 Task: Search one way flight ticket for 5 adults, 1 child, 2 infants in seat and 1 infant on lap in business from South Bend: South Bend International Airport to Indianapolis: Indianapolis International Airport on 8-5-2023. Choice of flights is Frontier. Number of bags: 1 carry on bag. Price is upto 50000. Outbound departure time preference is 22:00.
Action: Mouse moved to (312, 298)
Screenshot: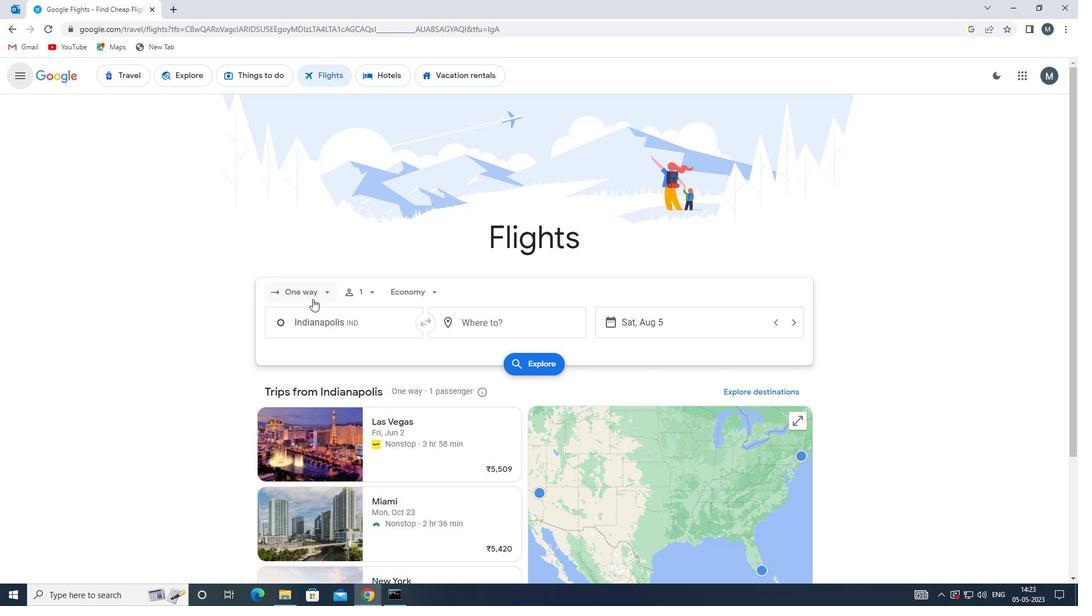 
Action: Mouse pressed left at (312, 298)
Screenshot: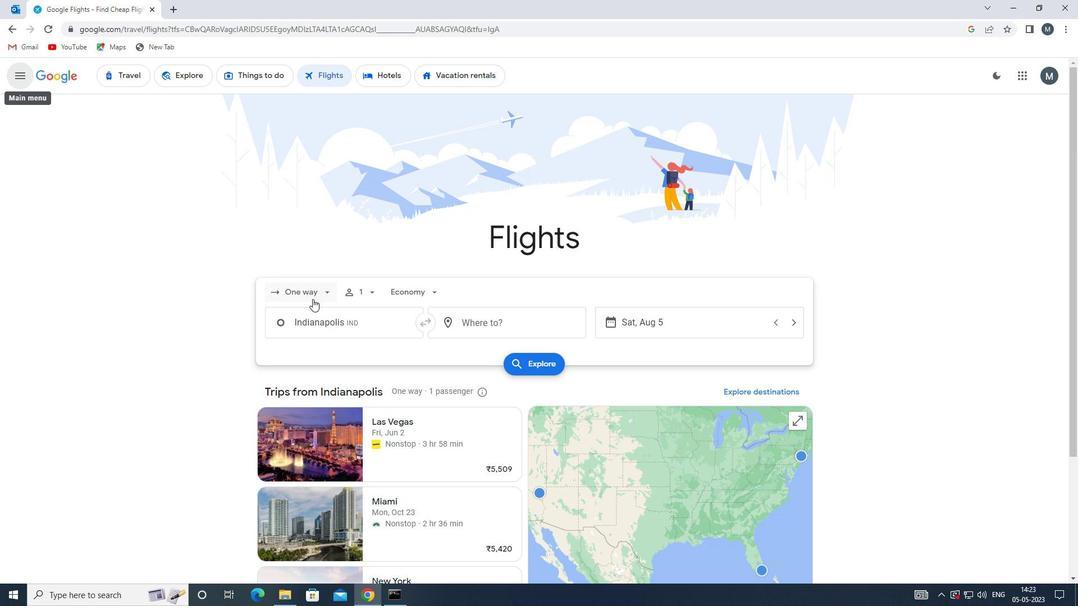 
Action: Mouse moved to (316, 340)
Screenshot: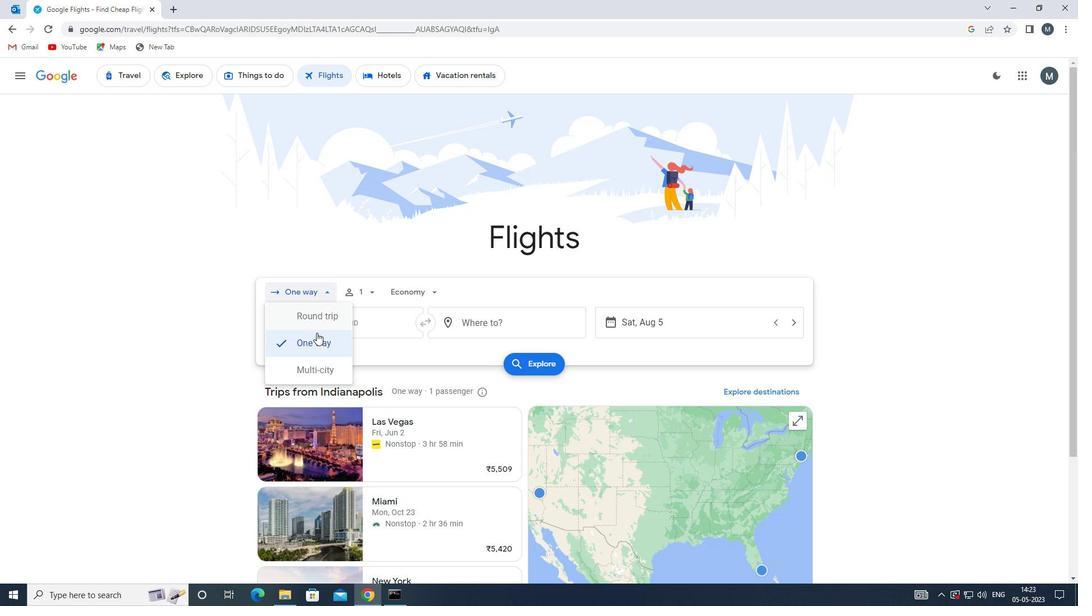 
Action: Mouse pressed left at (316, 340)
Screenshot: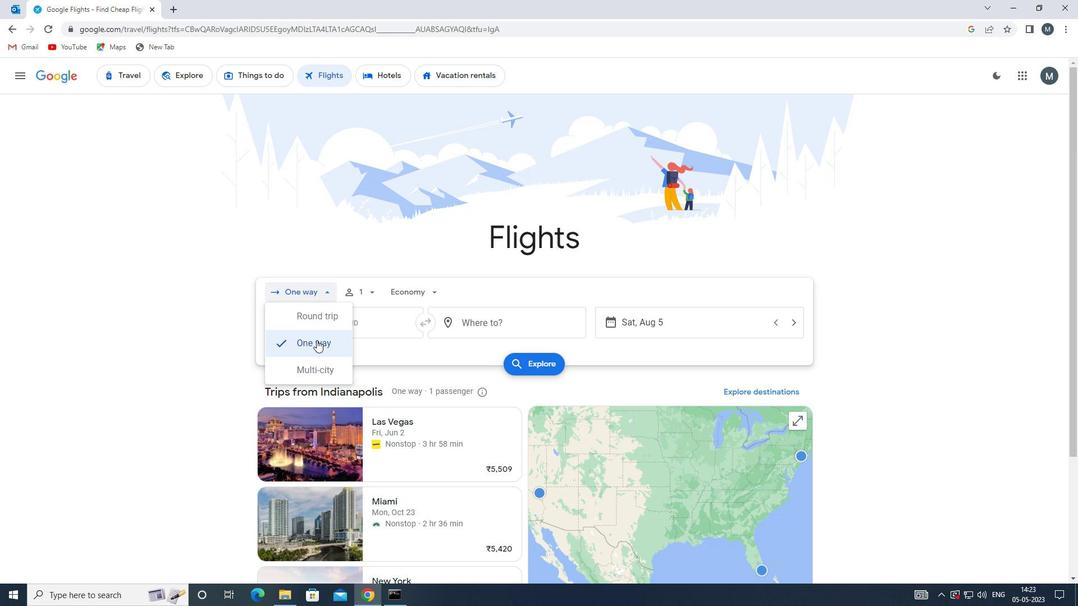 
Action: Mouse moved to (368, 297)
Screenshot: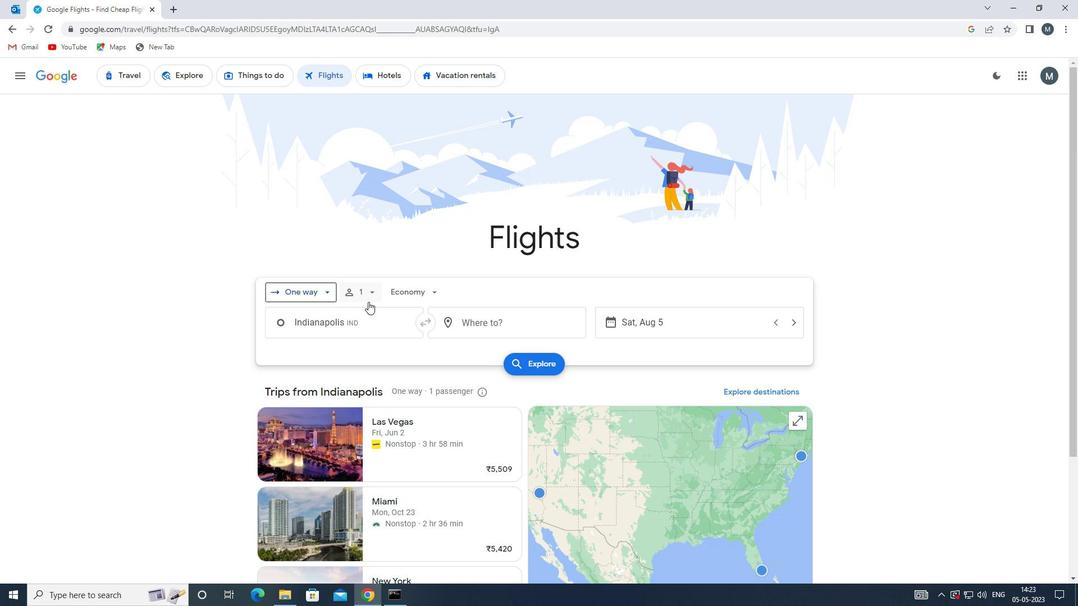 
Action: Mouse pressed left at (368, 297)
Screenshot: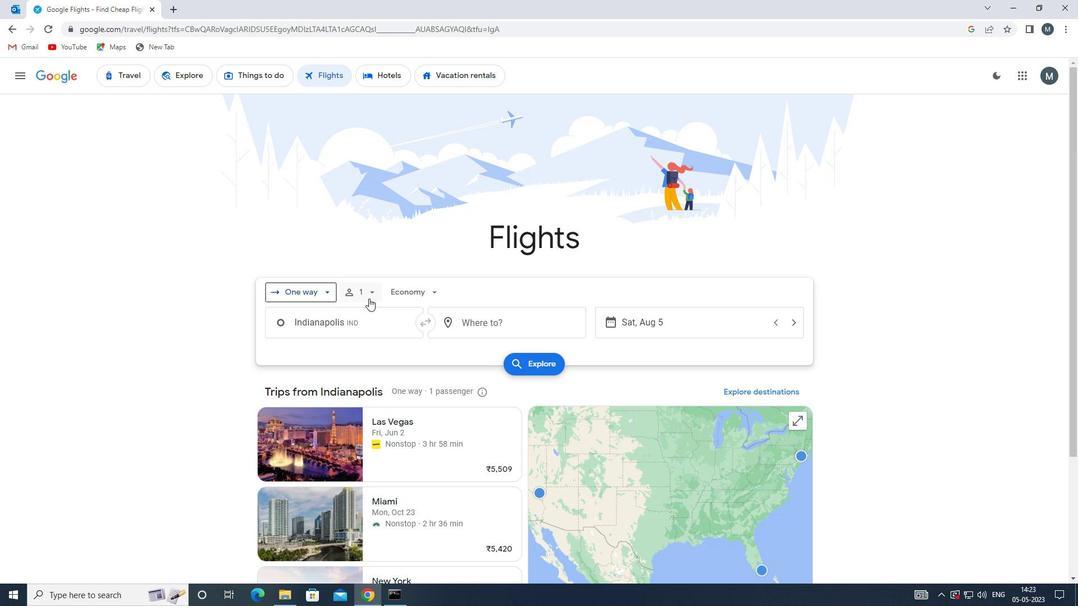 
Action: Mouse moved to (453, 320)
Screenshot: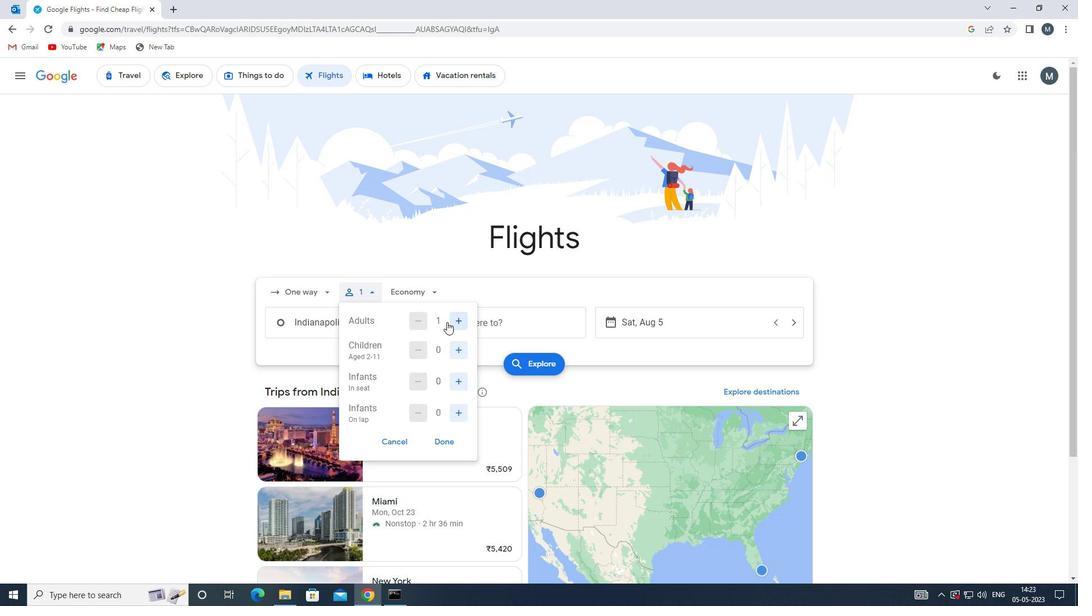 
Action: Mouse pressed left at (453, 320)
Screenshot: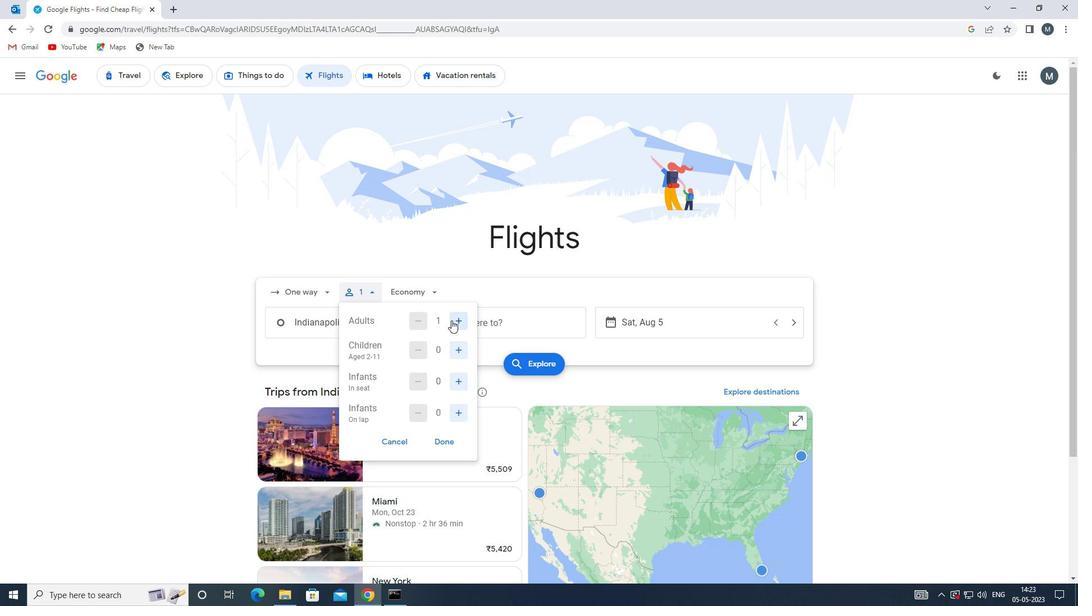 
Action: Mouse moved to (454, 320)
Screenshot: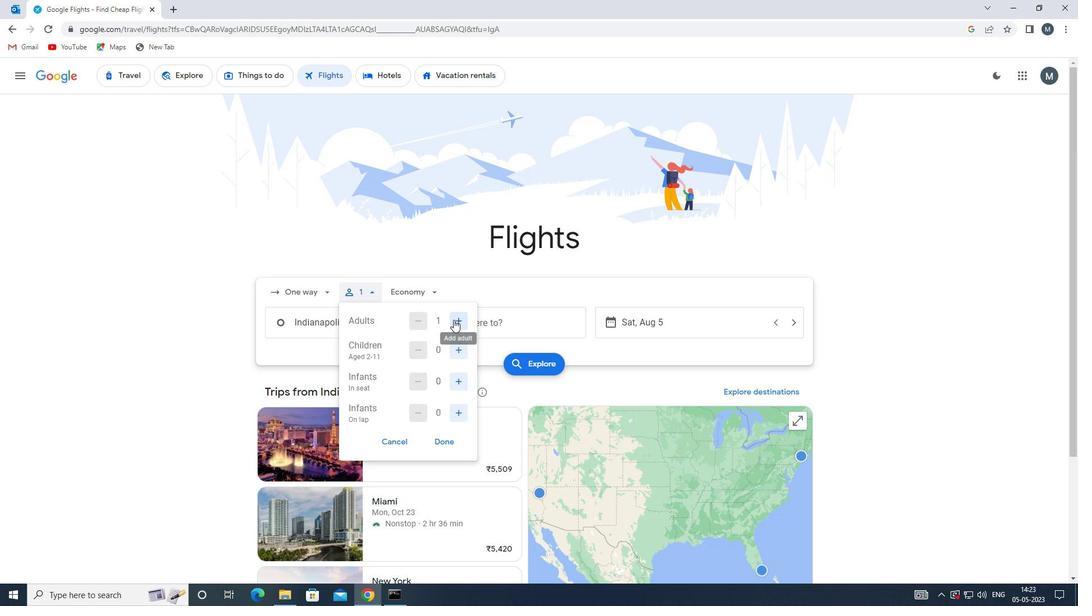 
Action: Mouse pressed left at (454, 320)
Screenshot: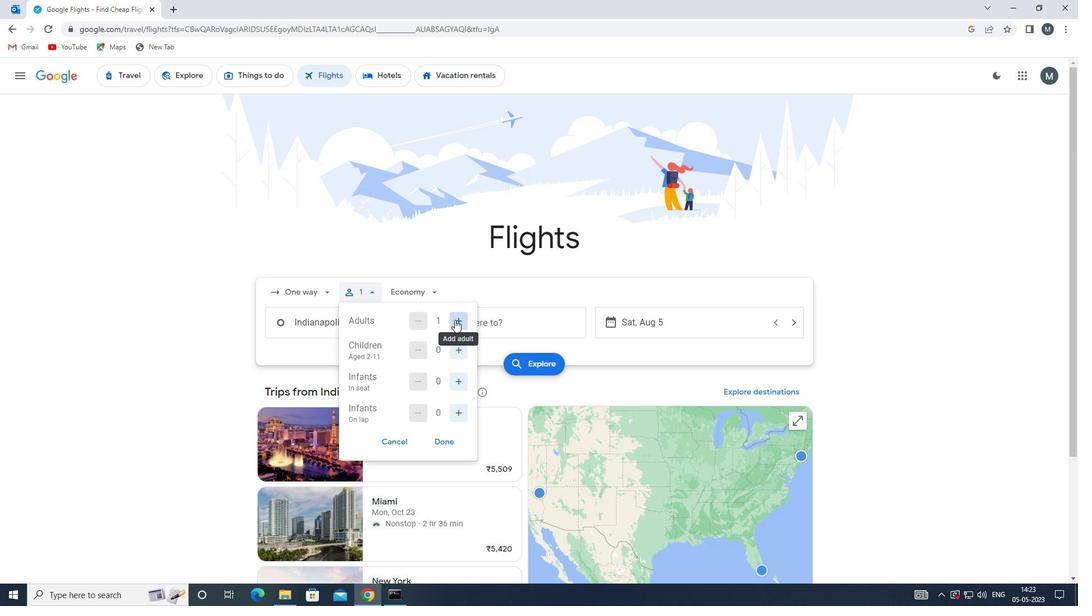 
Action: Mouse pressed left at (454, 320)
Screenshot: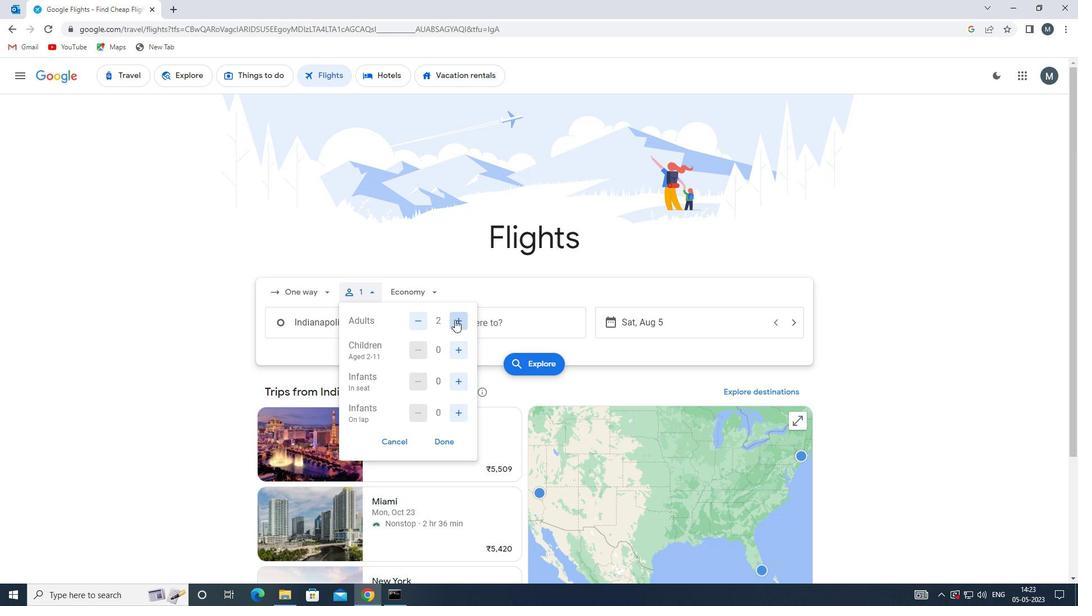 
Action: Mouse pressed left at (454, 320)
Screenshot: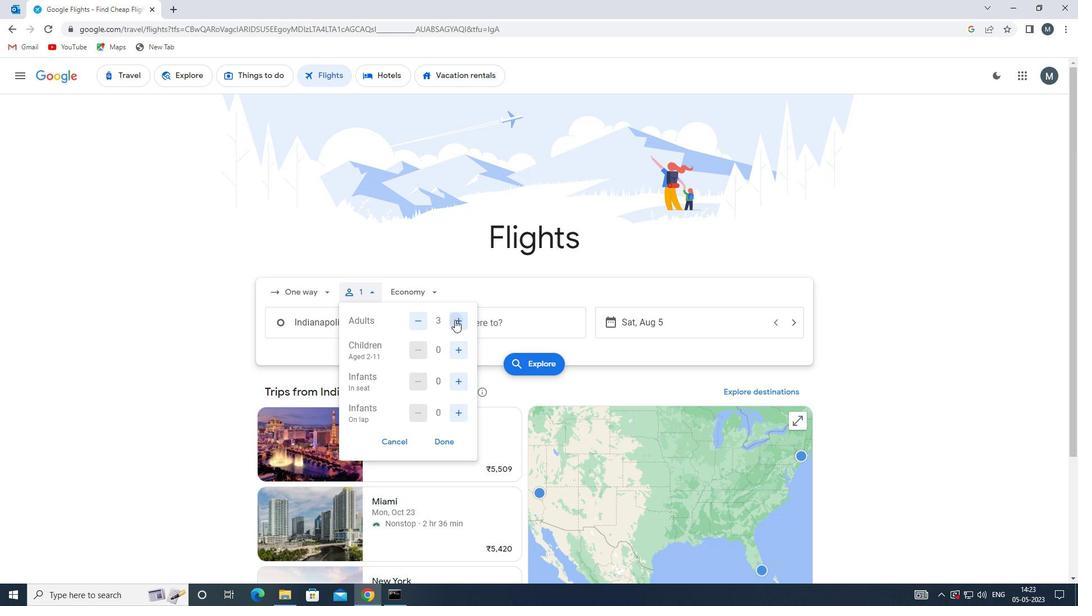 
Action: Mouse moved to (462, 349)
Screenshot: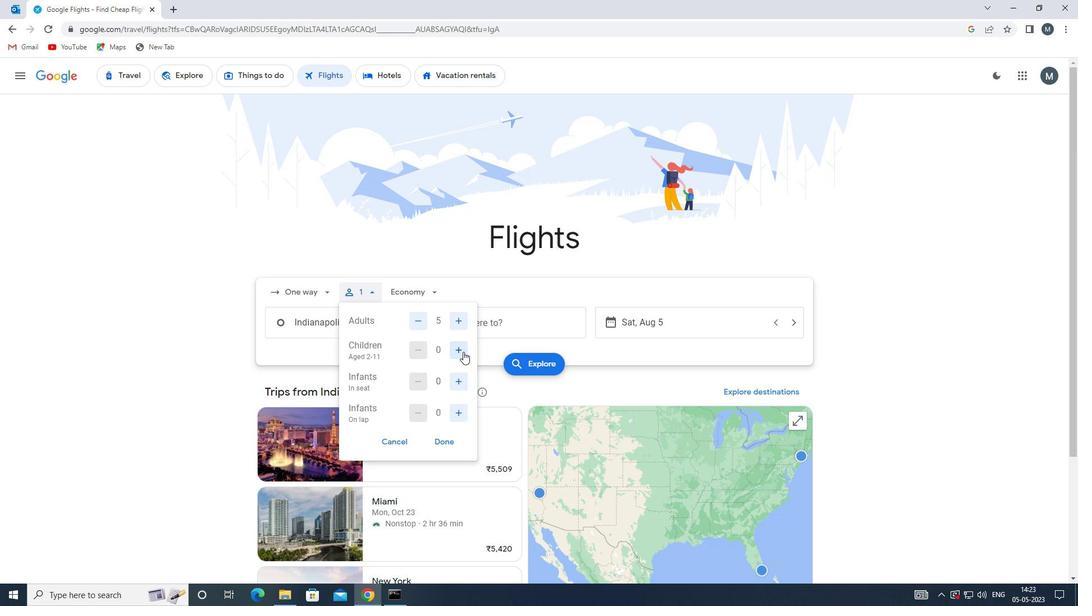 
Action: Mouse pressed left at (462, 349)
Screenshot: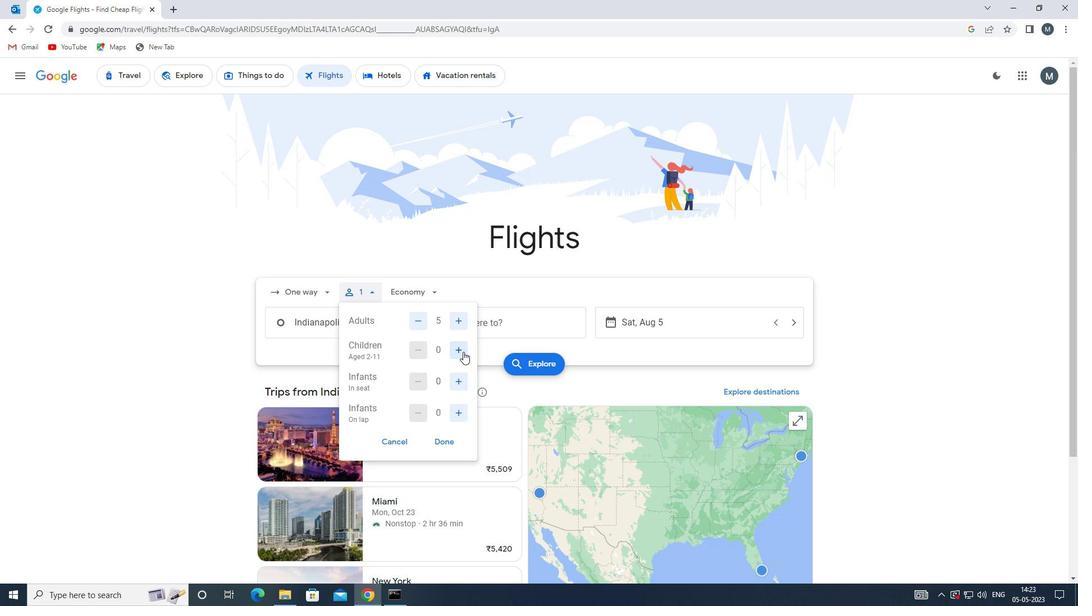 
Action: Mouse moved to (463, 379)
Screenshot: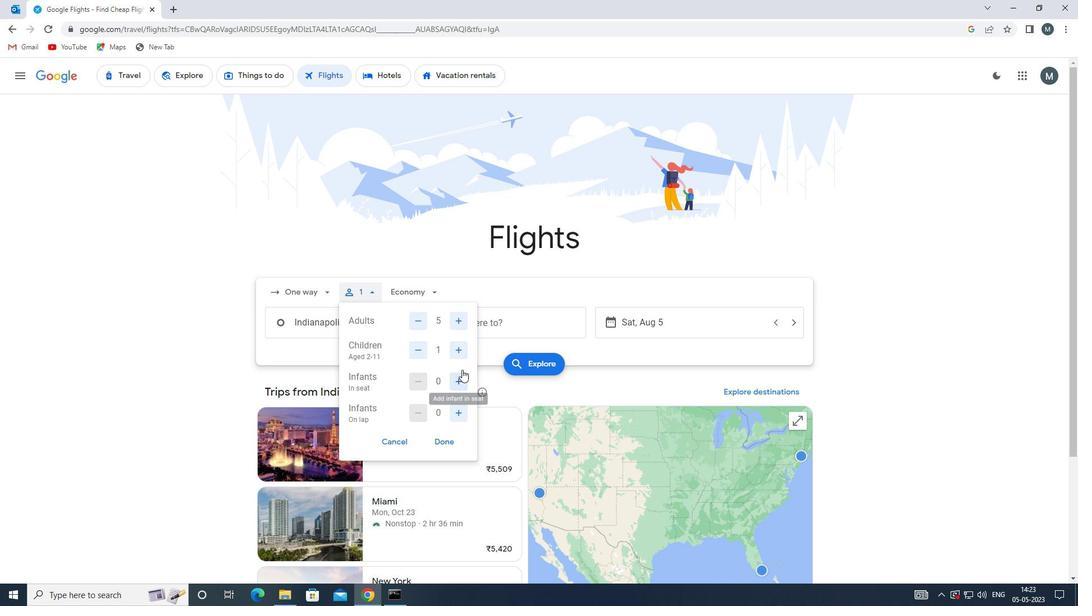 
Action: Mouse pressed left at (463, 379)
Screenshot: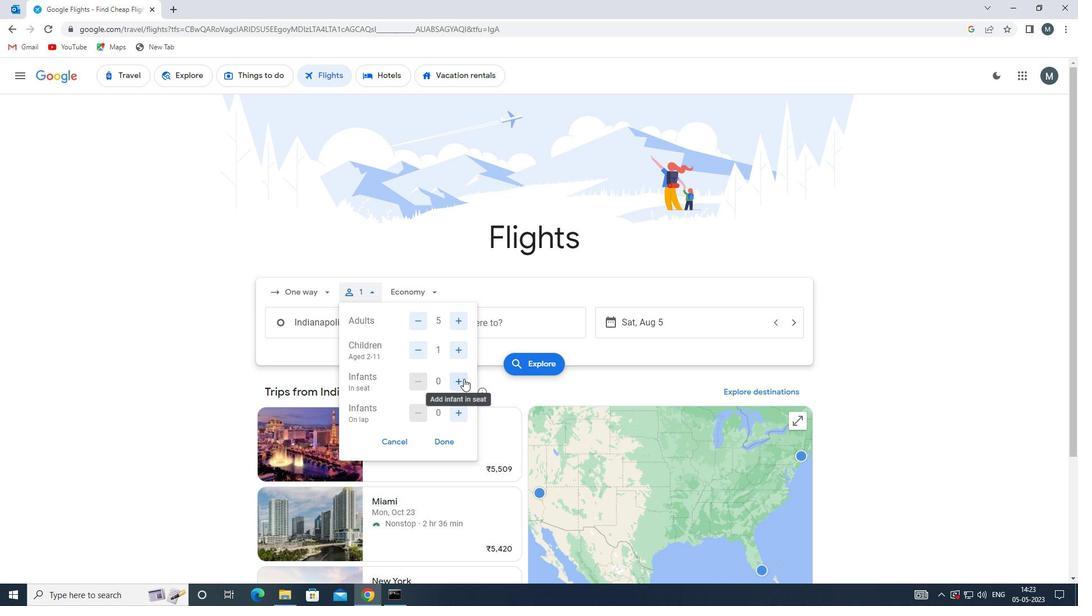 
Action: Mouse moved to (463, 380)
Screenshot: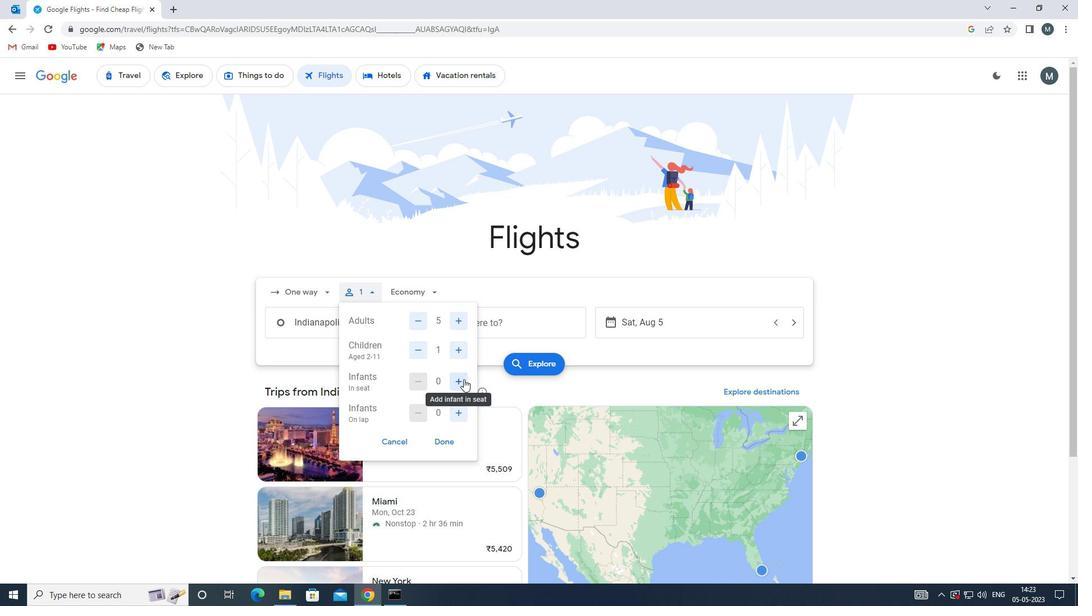 
Action: Mouse pressed left at (463, 380)
Screenshot: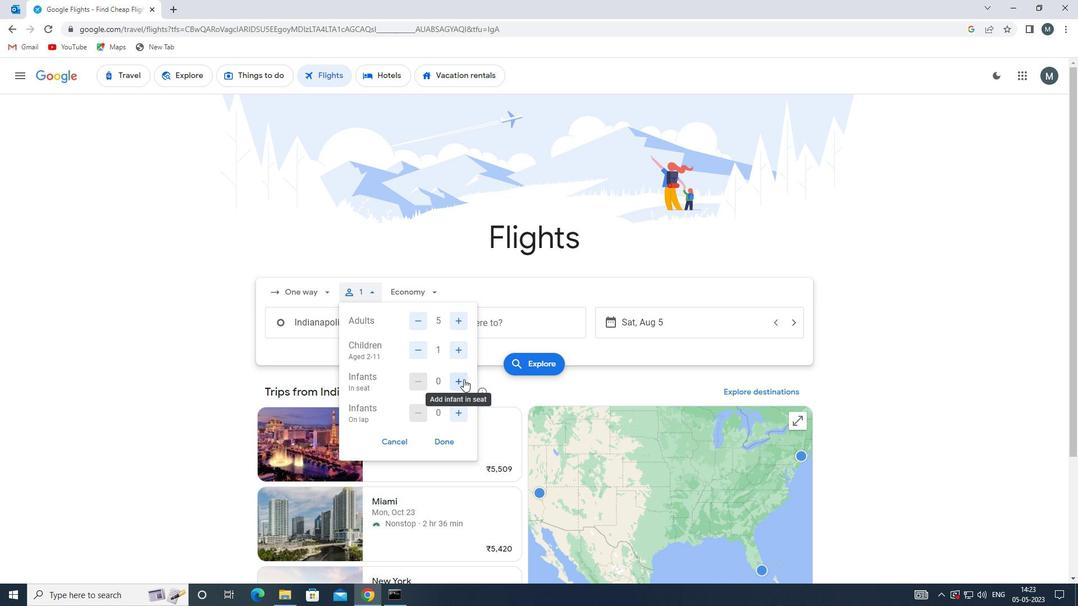
Action: Mouse moved to (459, 414)
Screenshot: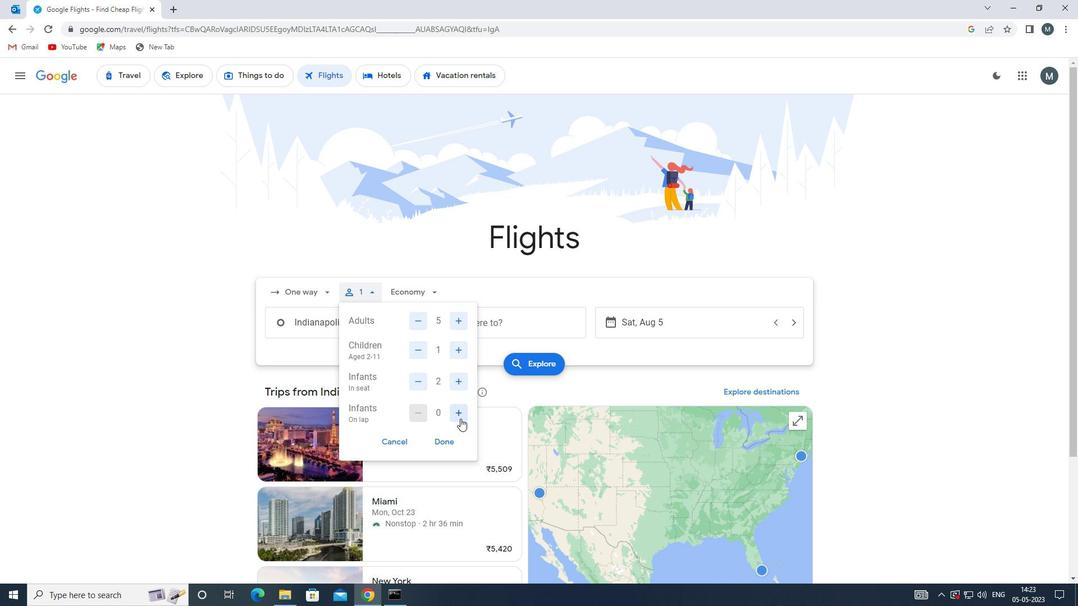 
Action: Mouse pressed left at (459, 414)
Screenshot: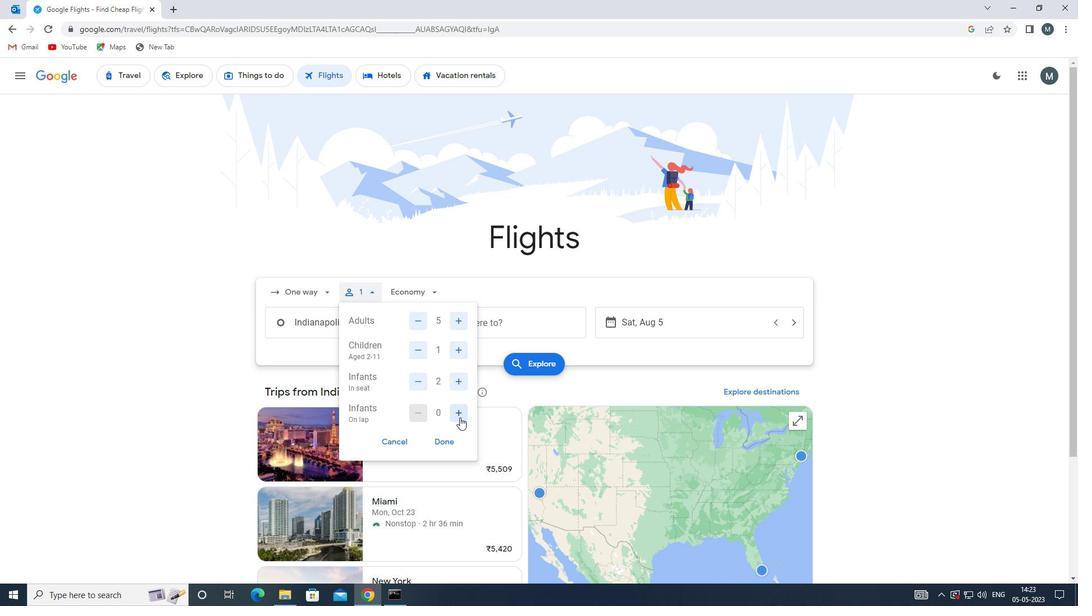 
Action: Mouse moved to (452, 443)
Screenshot: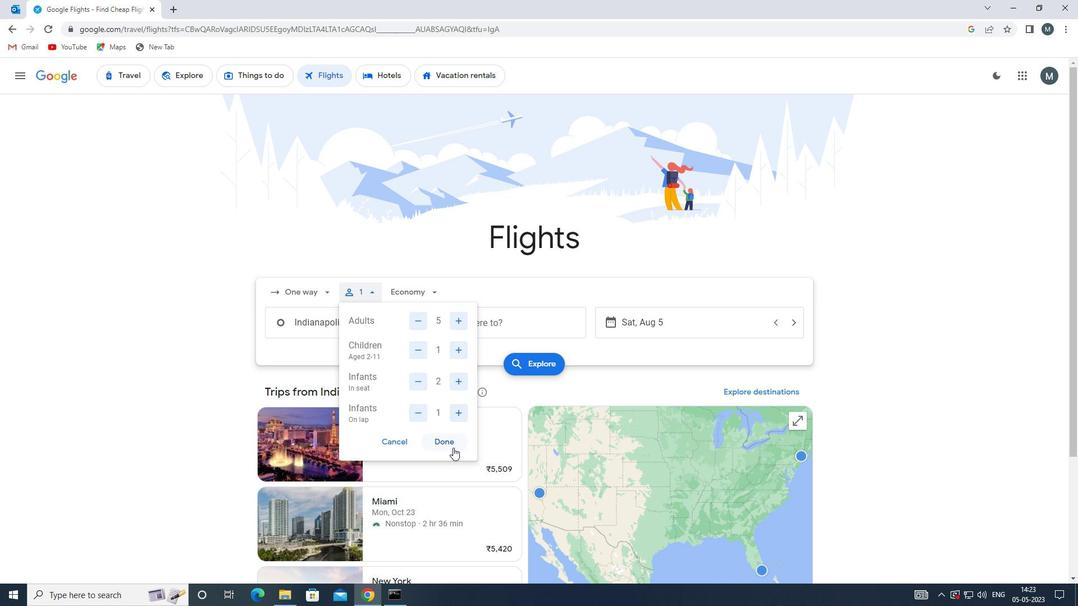 
Action: Mouse pressed left at (452, 443)
Screenshot: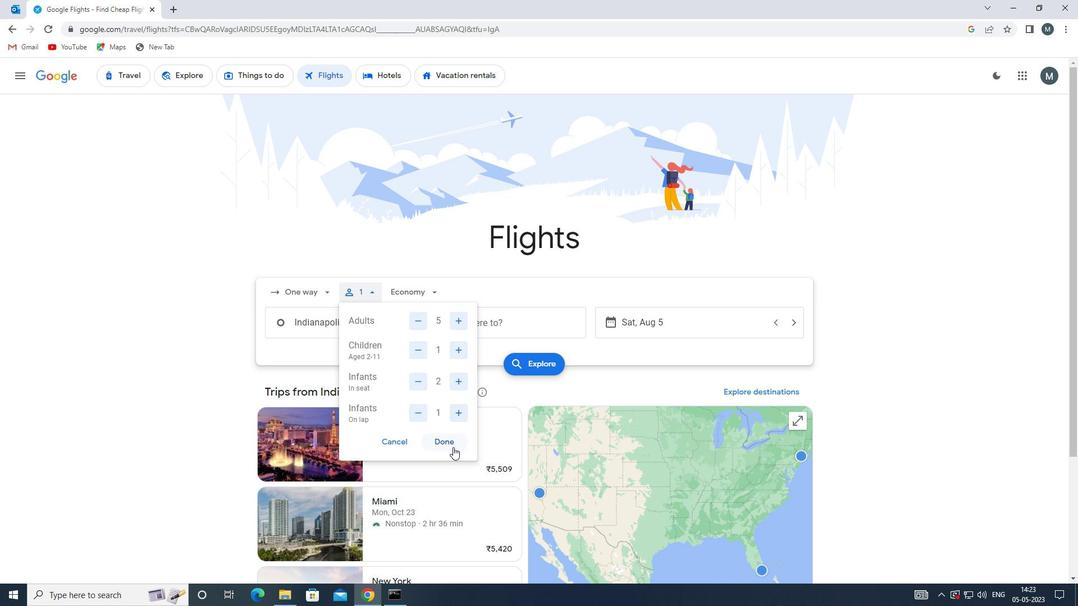 
Action: Mouse moved to (426, 295)
Screenshot: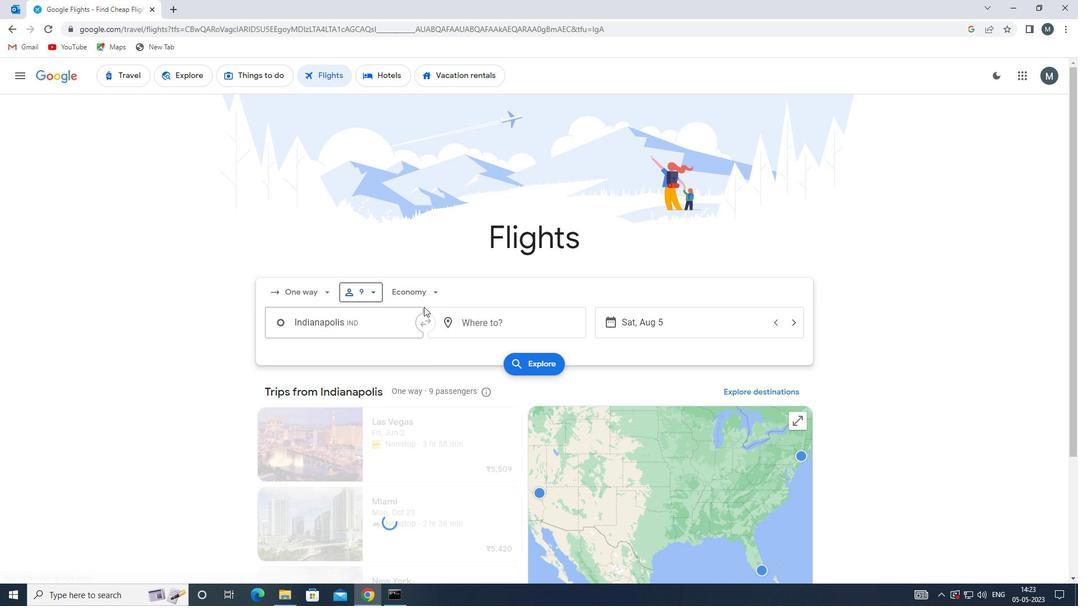 
Action: Mouse pressed left at (426, 295)
Screenshot: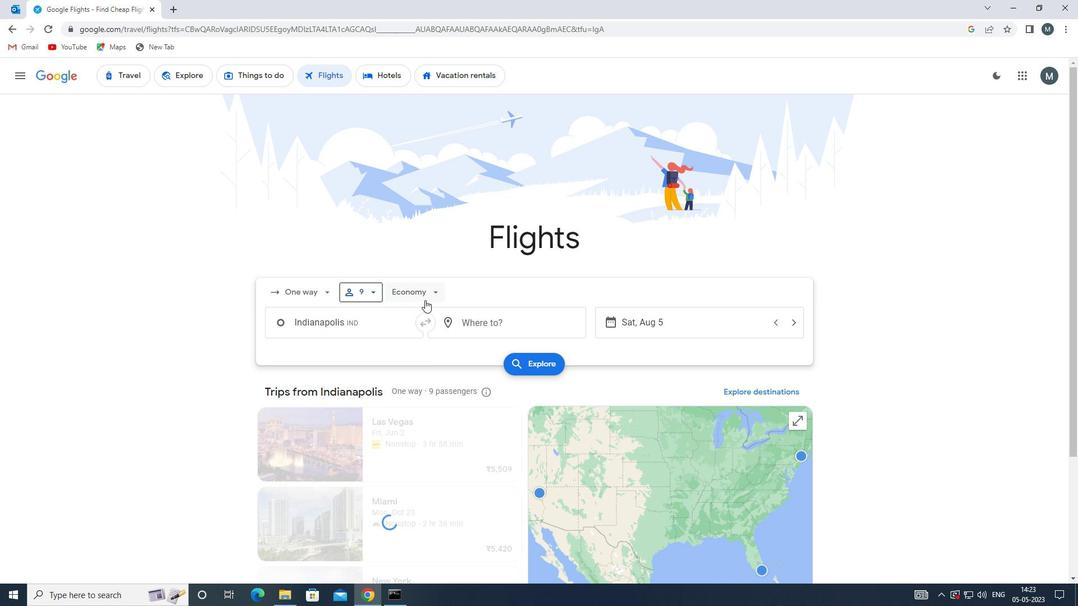 
Action: Mouse moved to (440, 367)
Screenshot: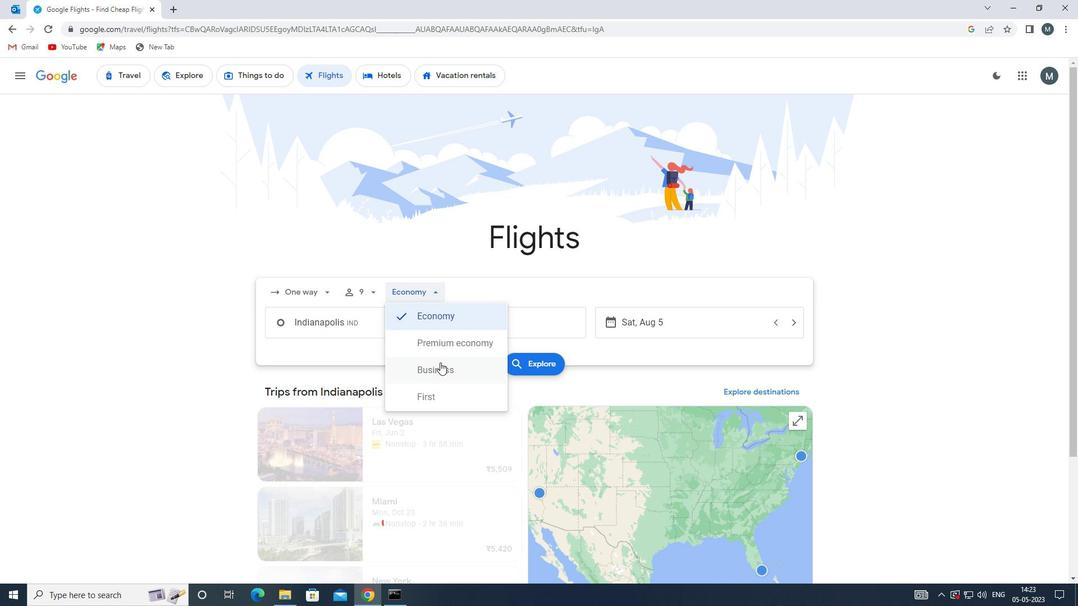 
Action: Mouse pressed left at (440, 367)
Screenshot: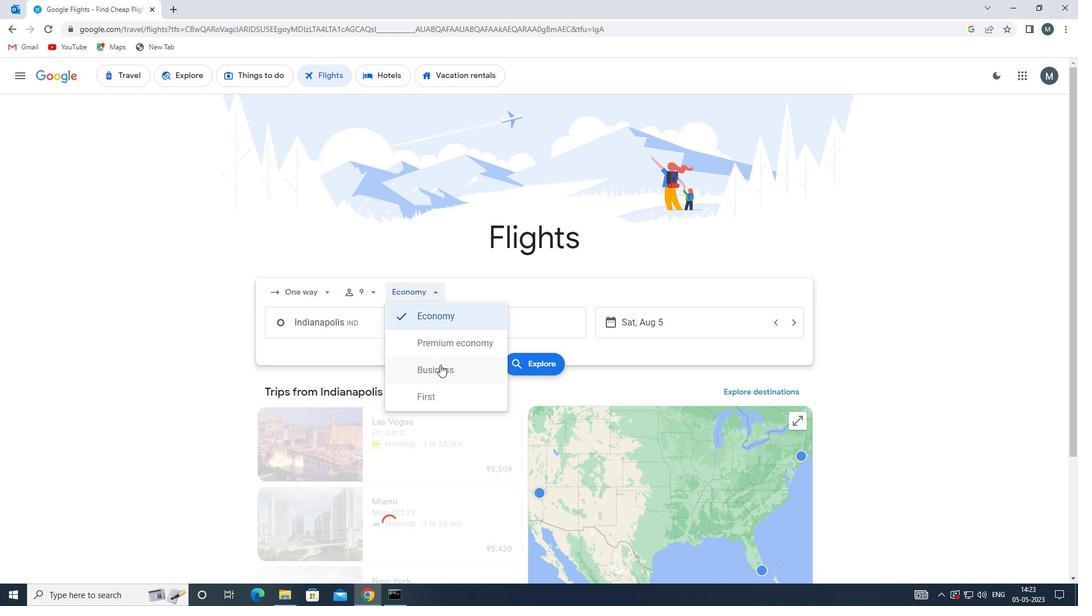 
Action: Mouse moved to (360, 330)
Screenshot: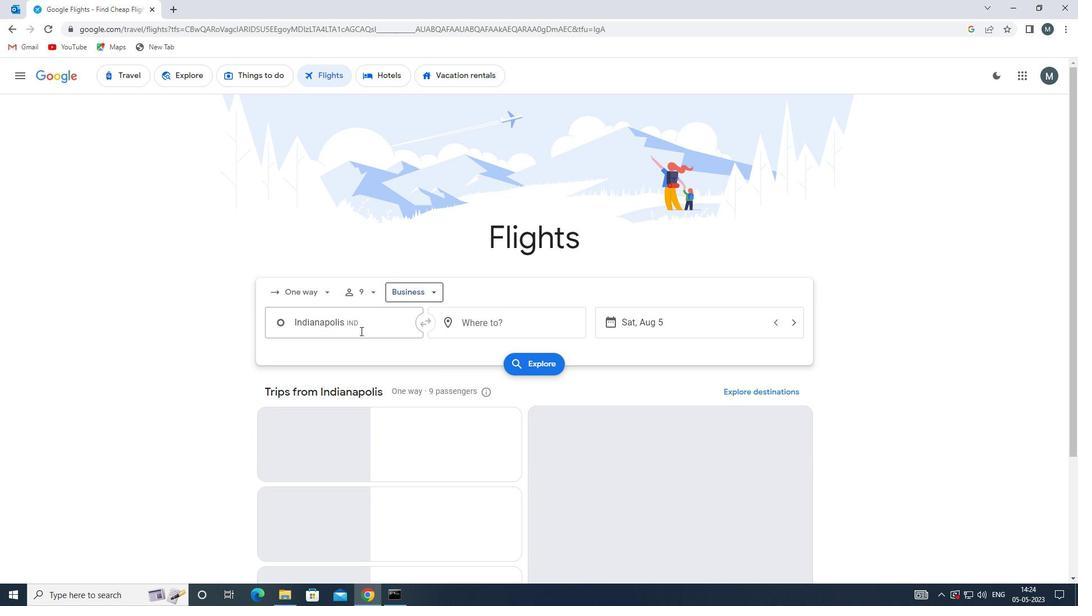 
Action: Mouse pressed left at (360, 330)
Screenshot: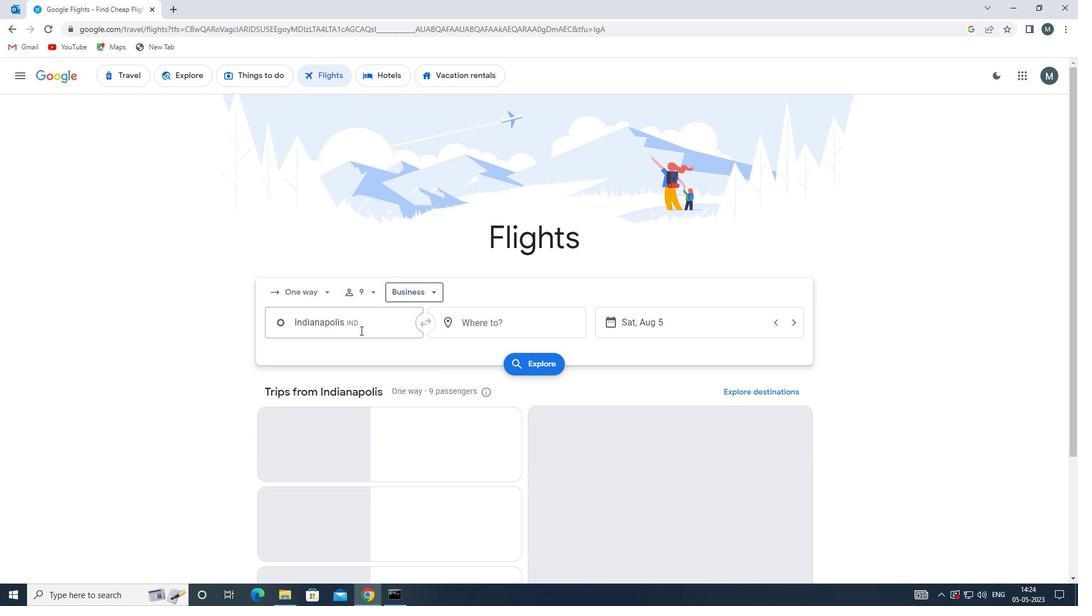 
Action: Key pressed south<Key.space>bend
Screenshot: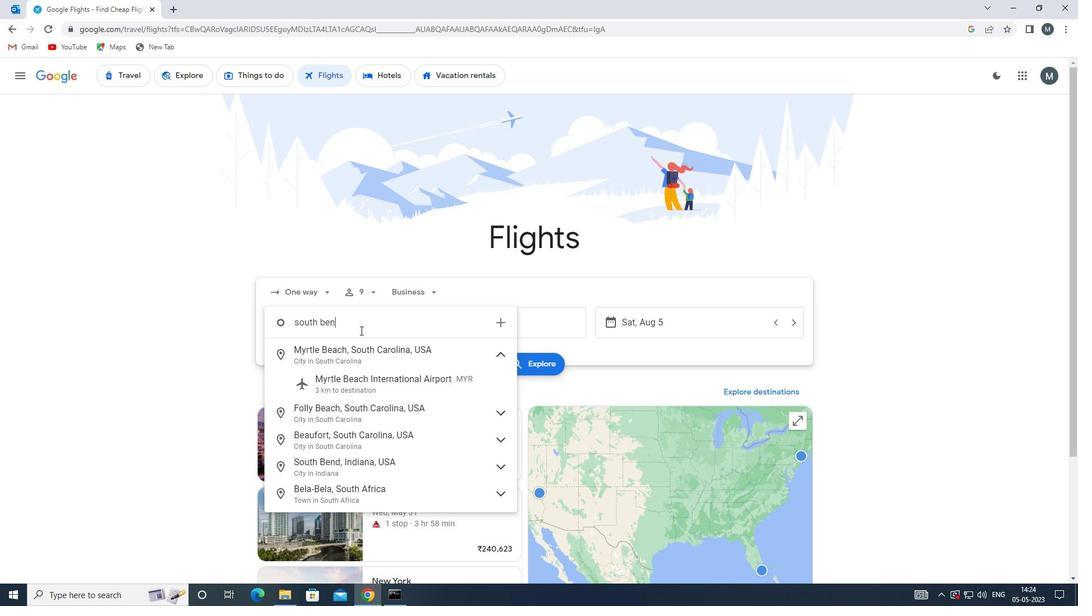 
Action: Mouse moved to (384, 382)
Screenshot: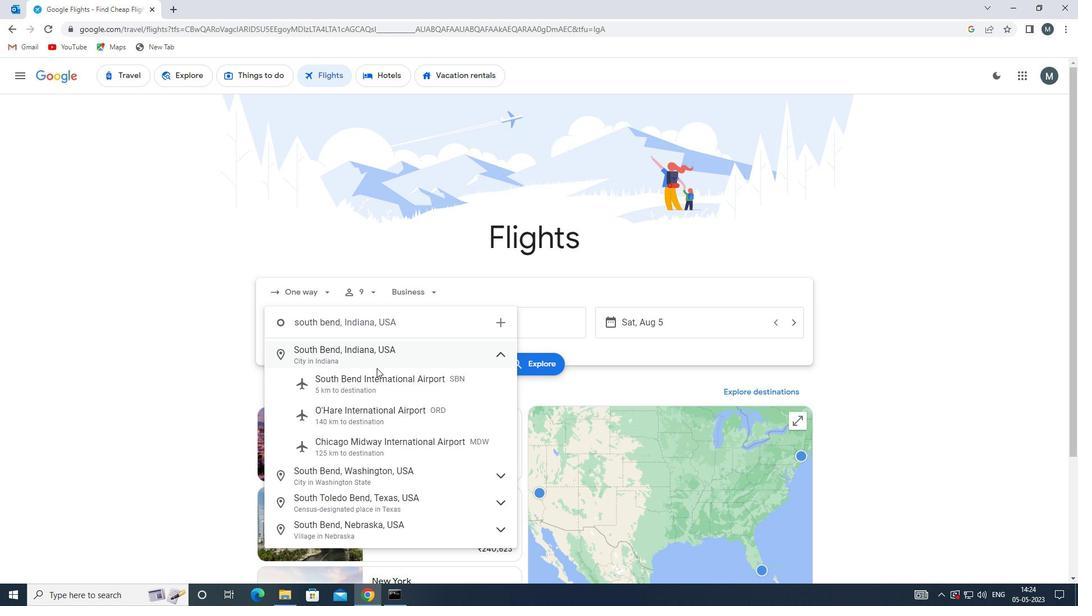 
Action: Mouse pressed left at (384, 382)
Screenshot: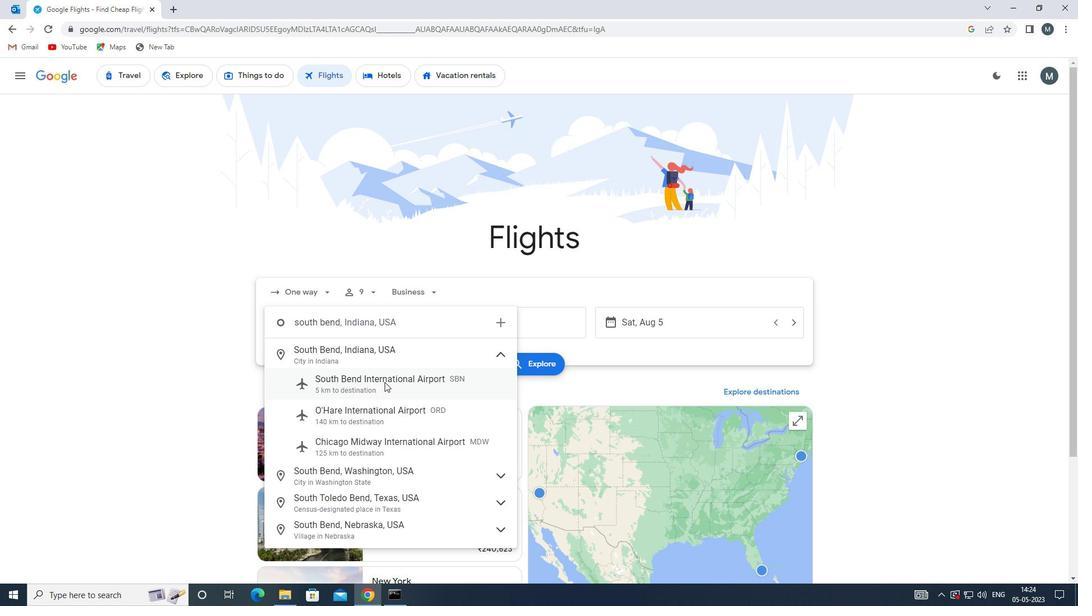 
Action: Mouse moved to (489, 329)
Screenshot: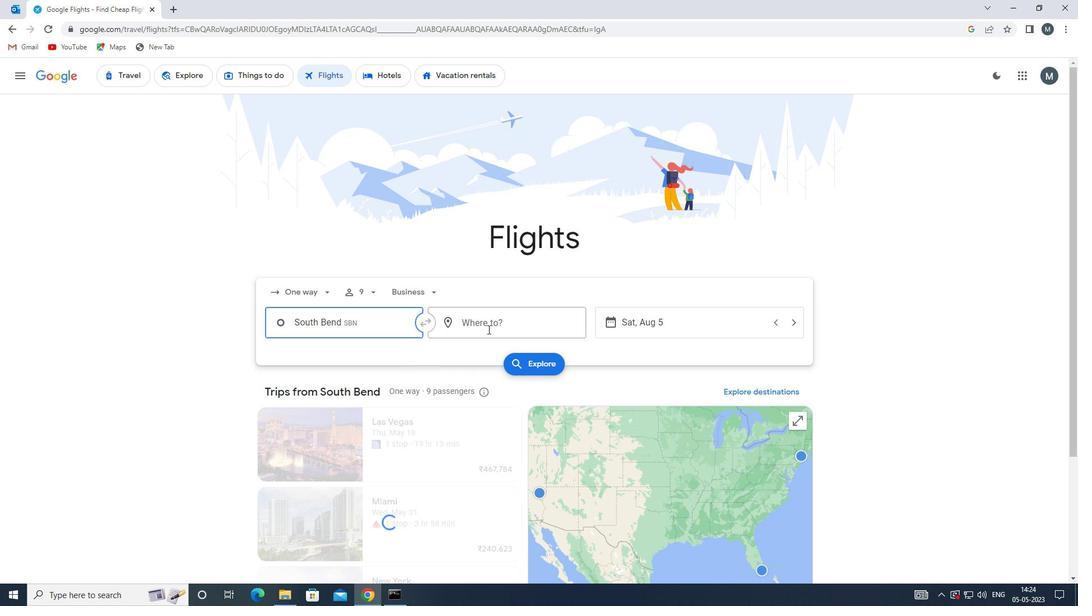 
Action: Mouse pressed left at (489, 329)
Screenshot: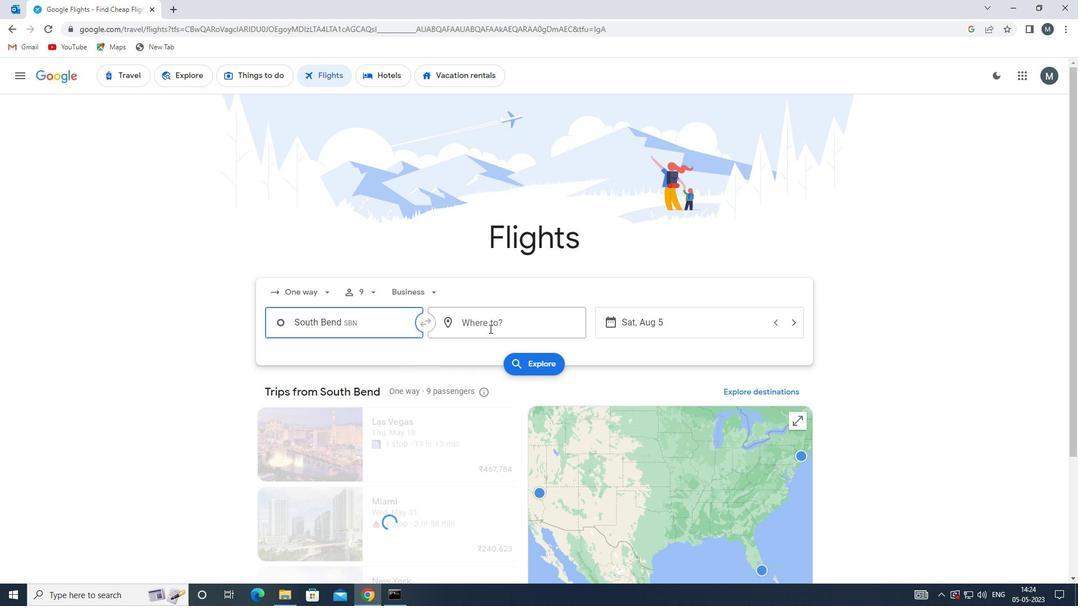 
Action: Key pressed ind
Screenshot: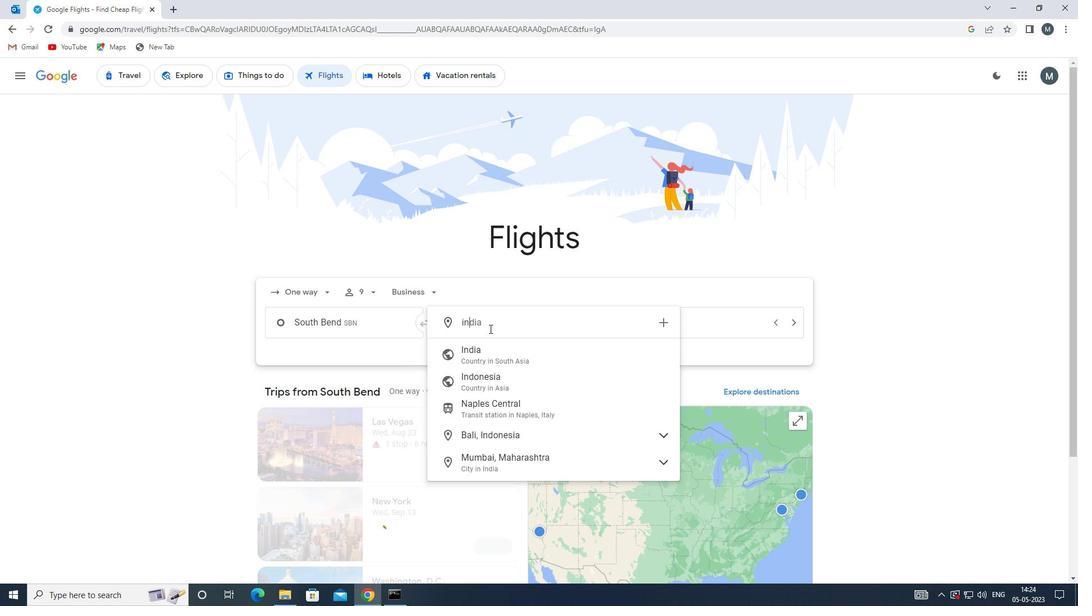 
Action: Mouse moved to (509, 353)
Screenshot: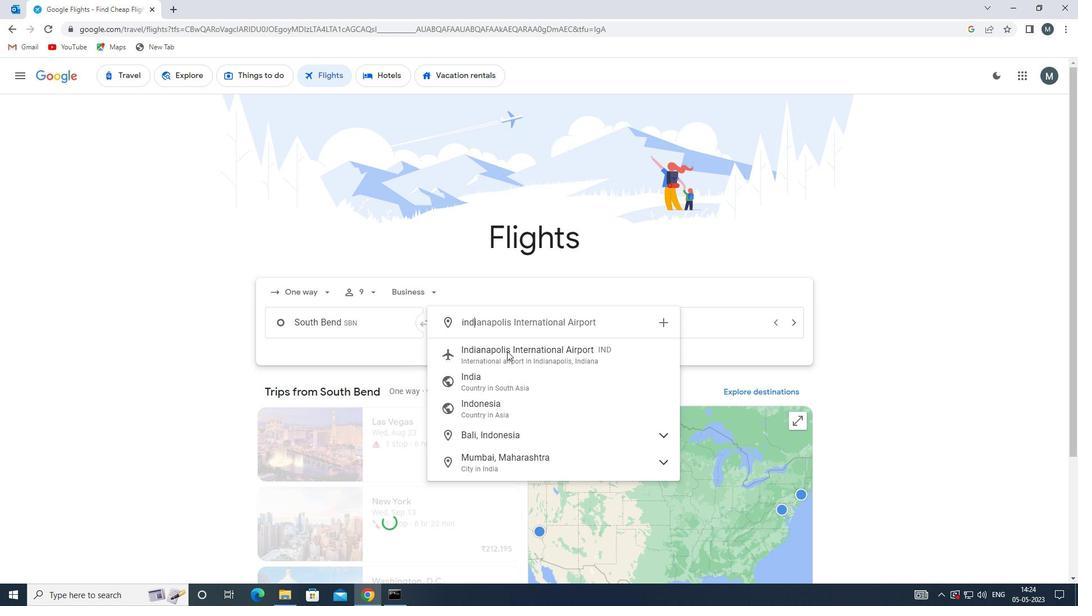 
Action: Mouse pressed left at (509, 353)
Screenshot: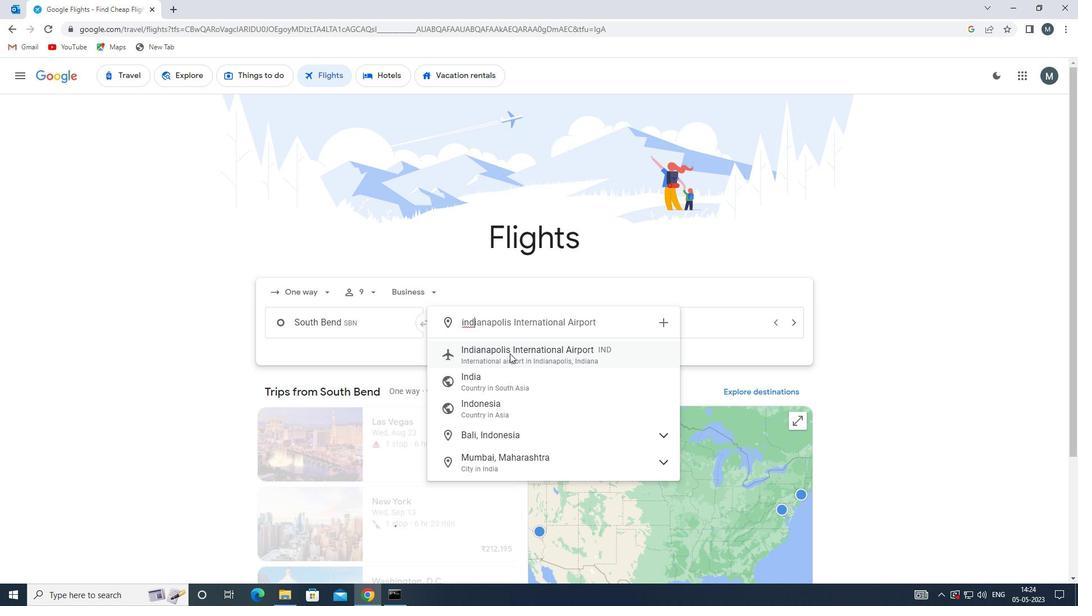 
Action: Mouse moved to (653, 313)
Screenshot: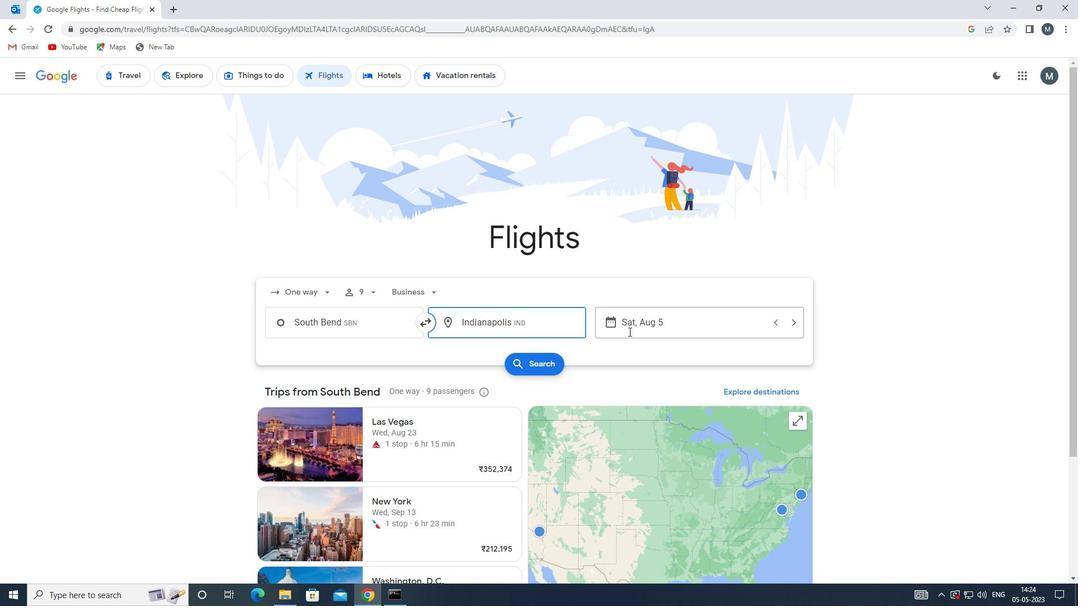 
Action: Mouse pressed left at (653, 313)
Screenshot: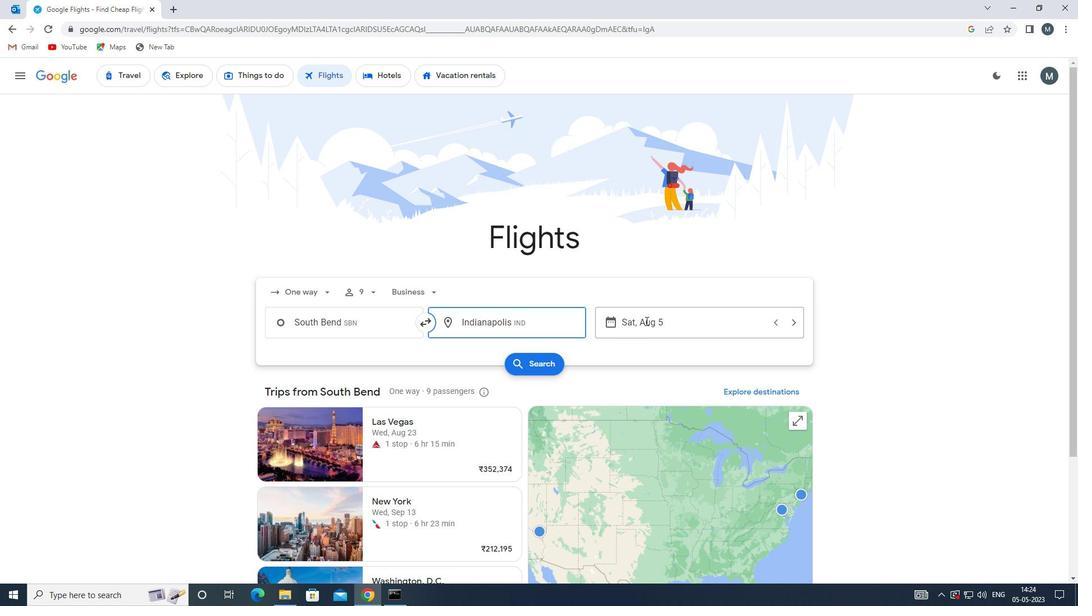 
Action: Mouse moved to (570, 376)
Screenshot: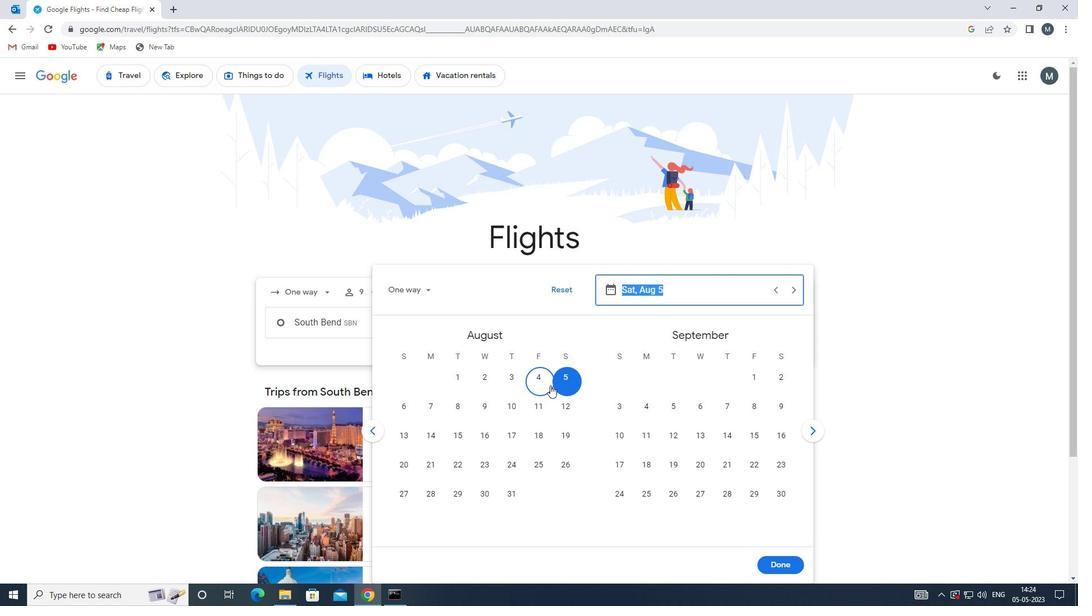 
Action: Mouse pressed left at (570, 376)
Screenshot: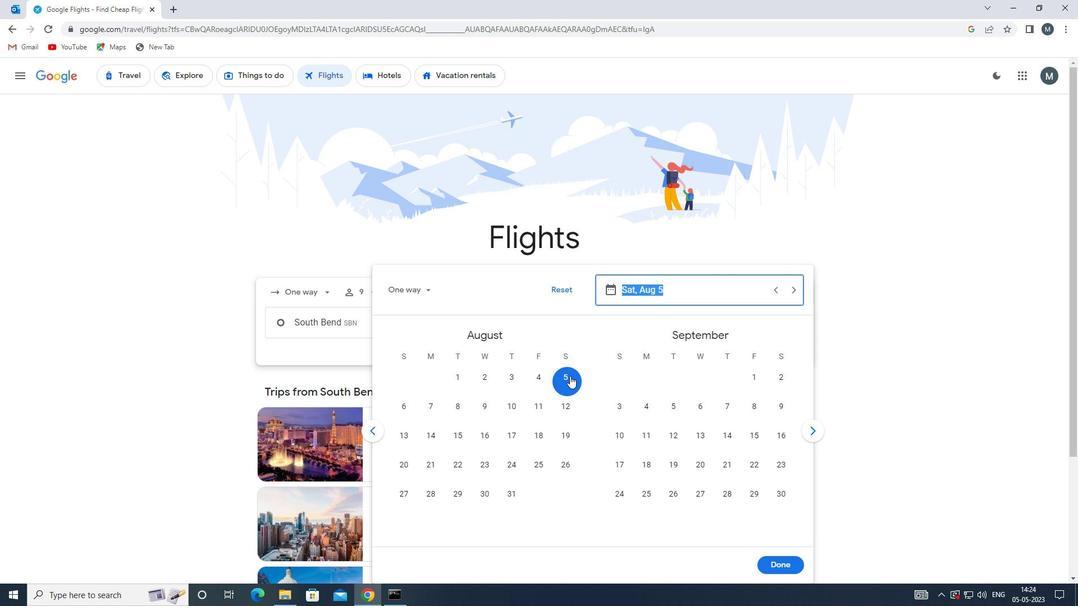 
Action: Mouse moved to (779, 566)
Screenshot: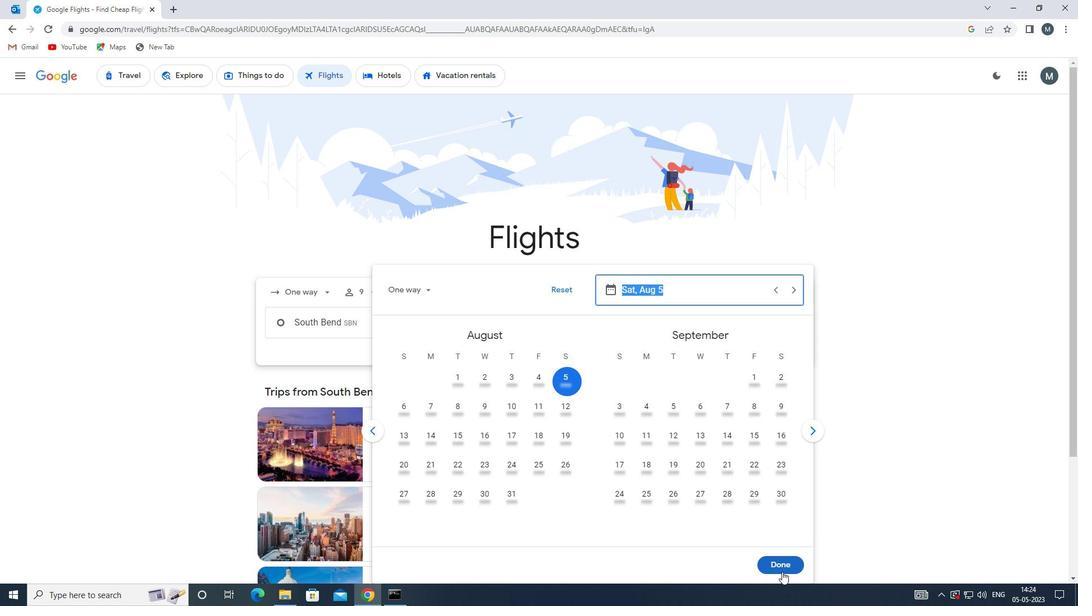 
Action: Mouse pressed left at (779, 566)
Screenshot: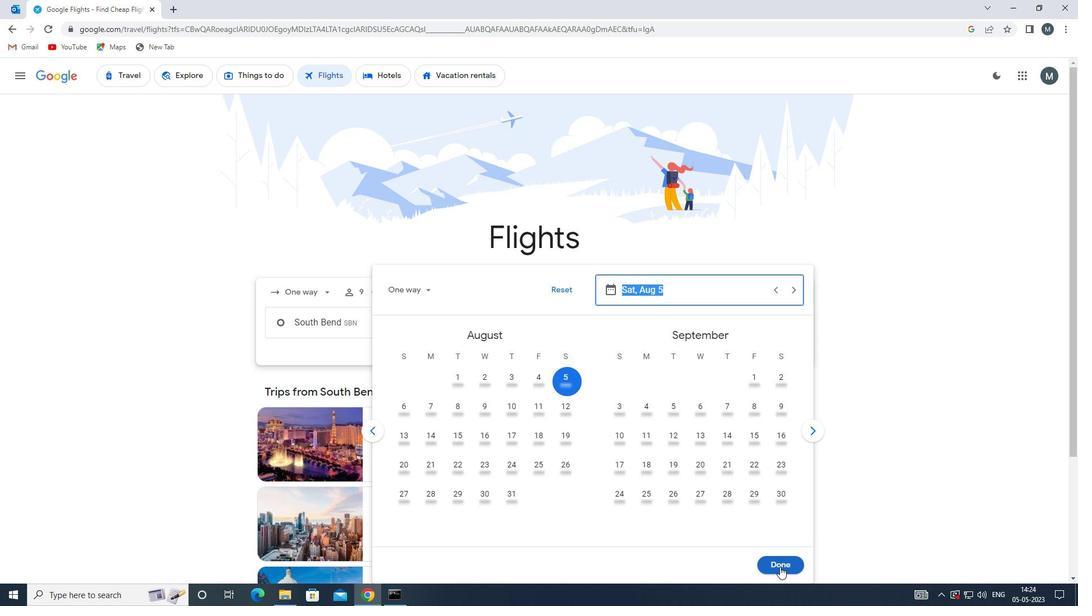 
Action: Mouse moved to (543, 365)
Screenshot: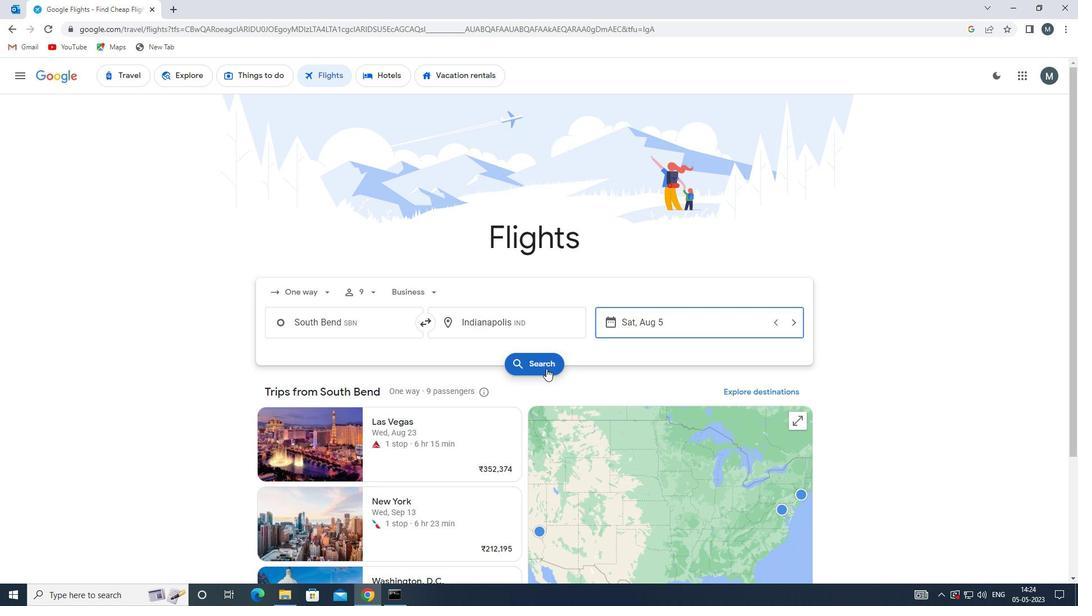 
Action: Mouse pressed left at (543, 365)
Screenshot: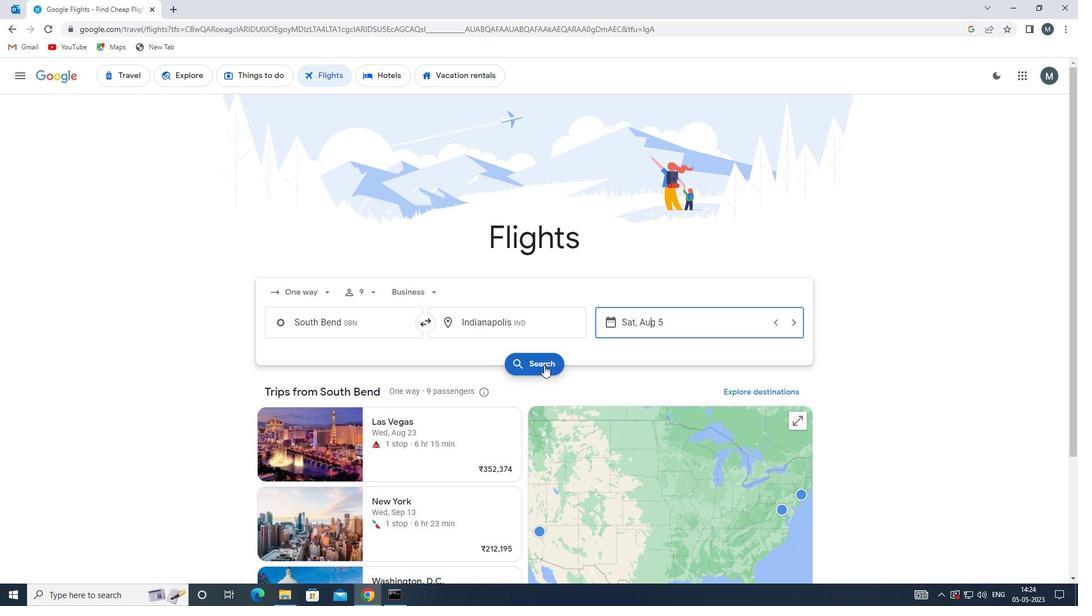 
Action: Mouse moved to (283, 177)
Screenshot: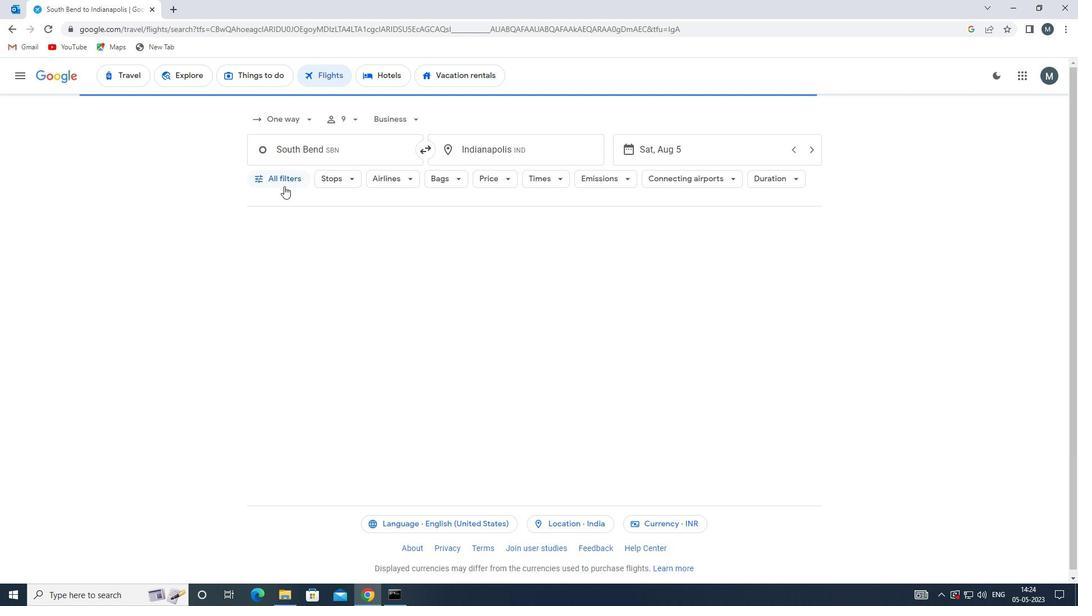 
Action: Mouse pressed left at (283, 177)
Screenshot: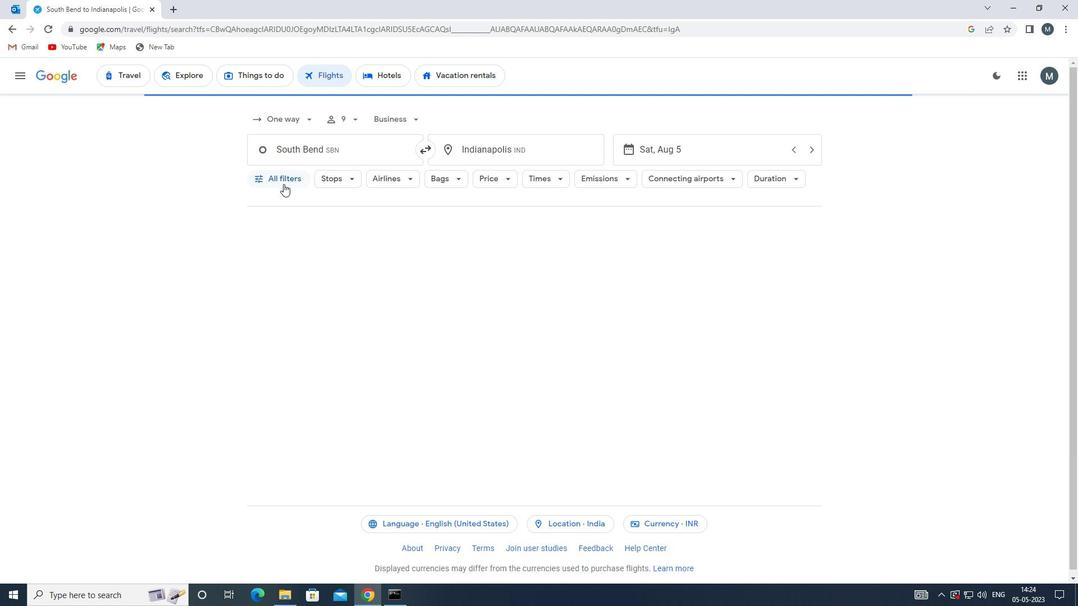 
Action: Mouse moved to (318, 323)
Screenshot: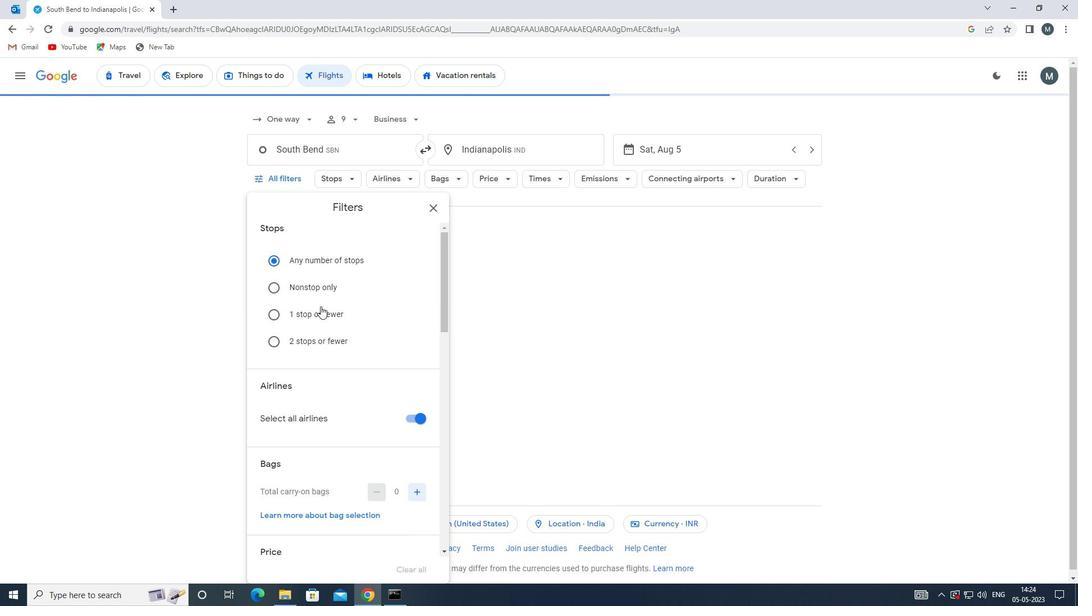 
Action: Mouse scrolled (318, 322) with delta (0, 0)
Screenshot: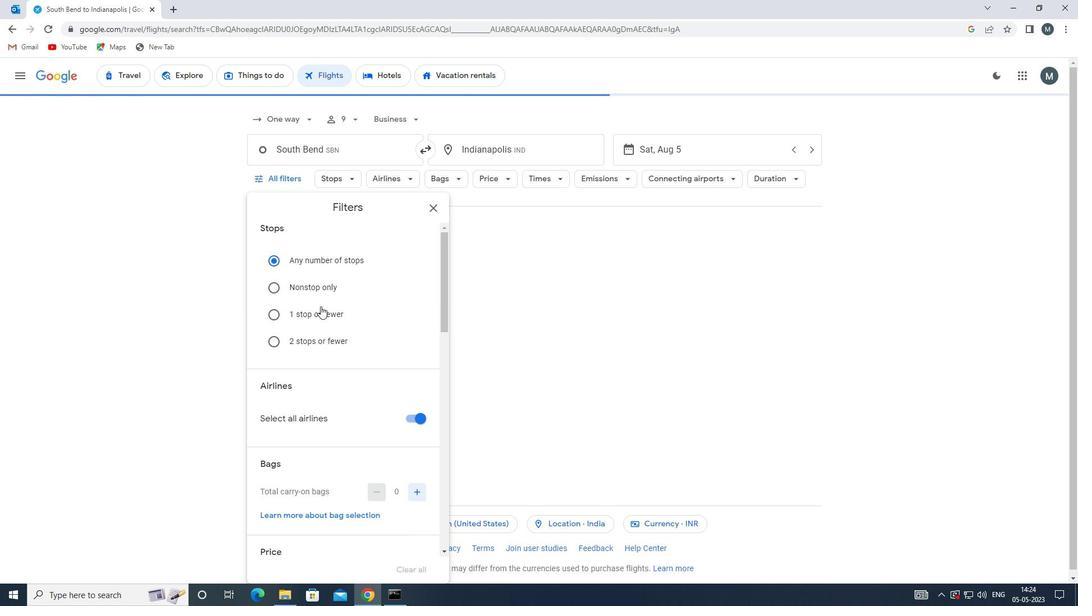 
Action: Mouse moved to (411, 359)
Screenshot: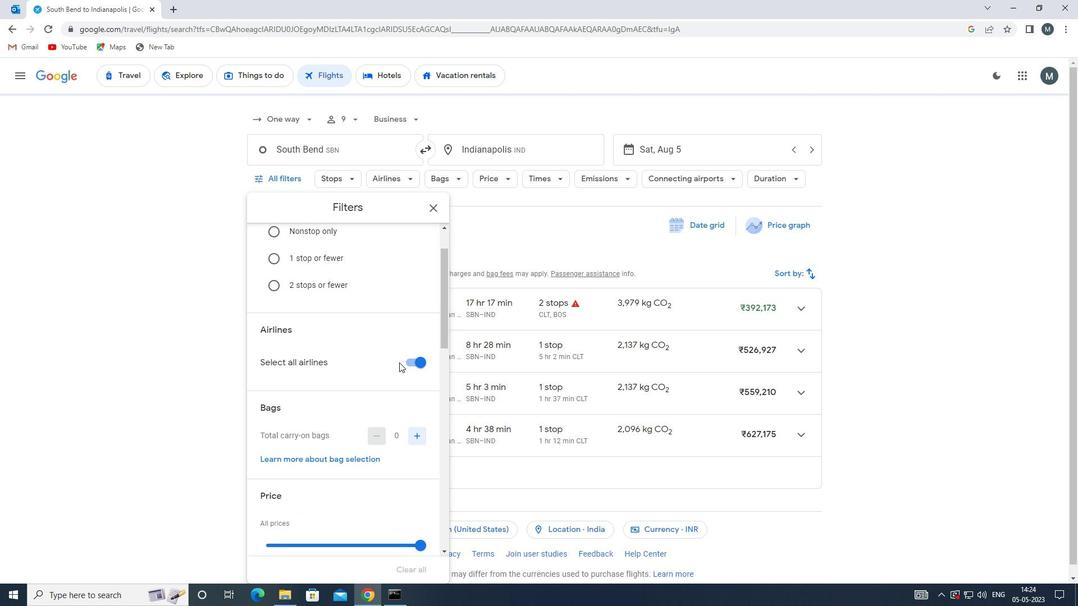 
Action: Mouse pressed left at (411, 359)
Screenshot: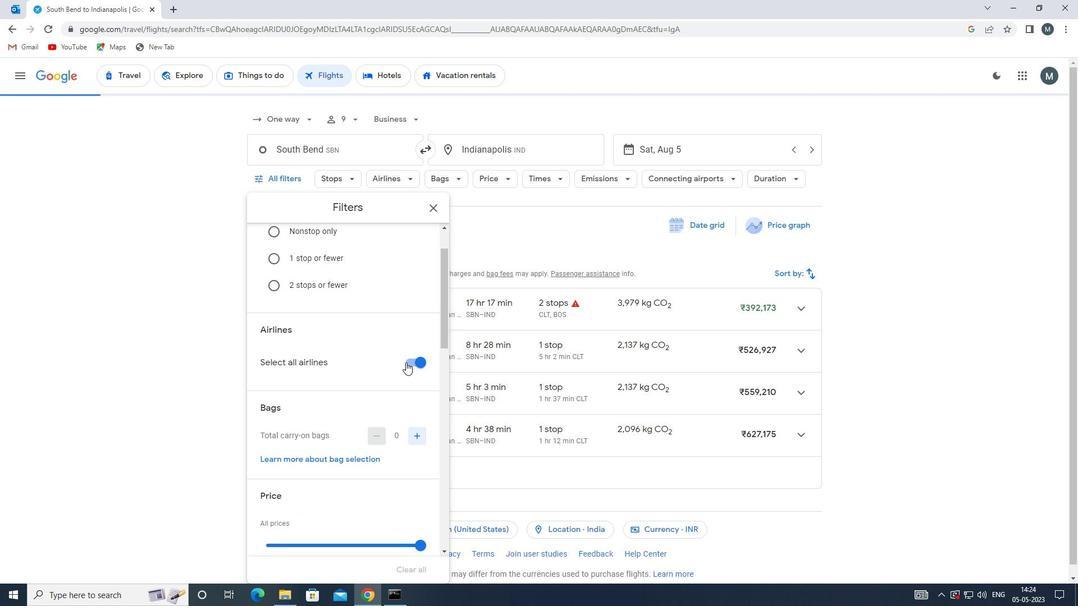 
Action: Mouse moved to (408, 362)
Screenshot: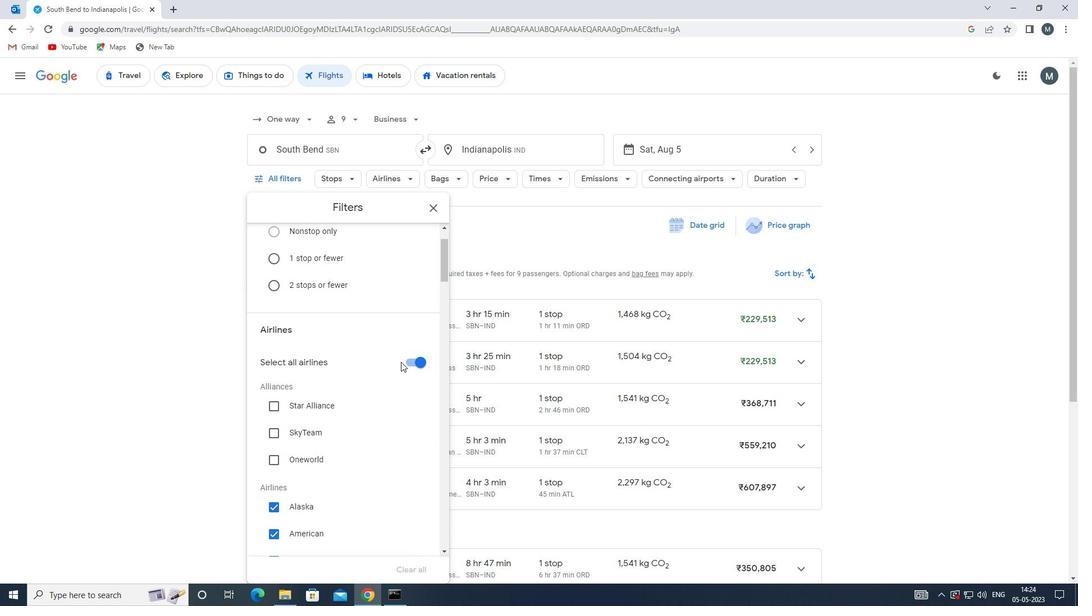 
Action: Mouse pressed left at (408, 362)
Screenshot: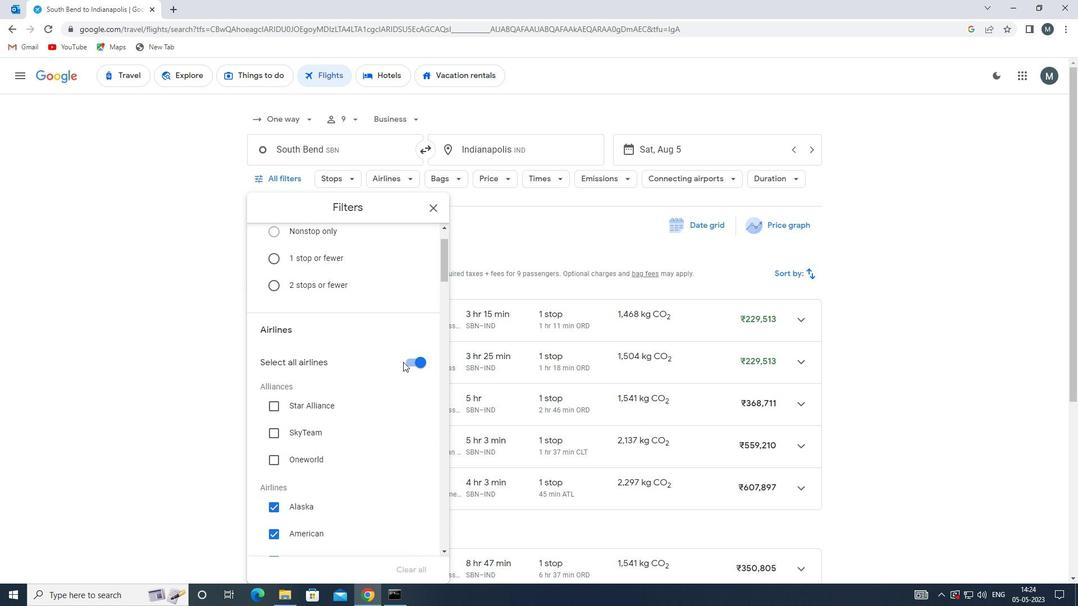 
Action: Mouse moved to (335, 415)
Screenshot: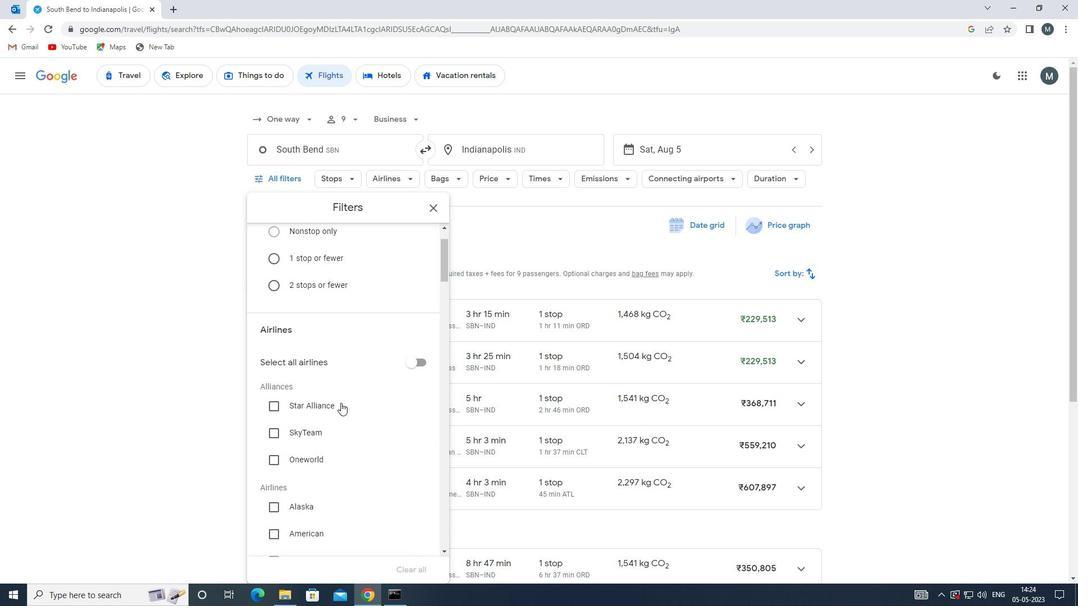 
Action: Mouse scrolled (335, 414) with delta (0, 0)
Screenshot: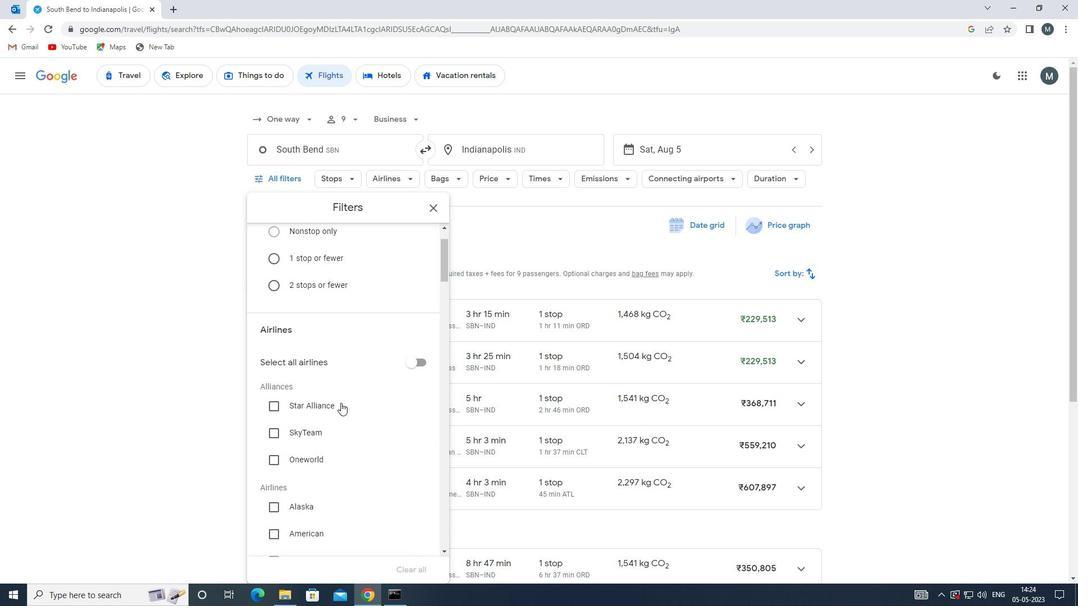 
Action: Mouse moved to (327, 421)
Screenshot: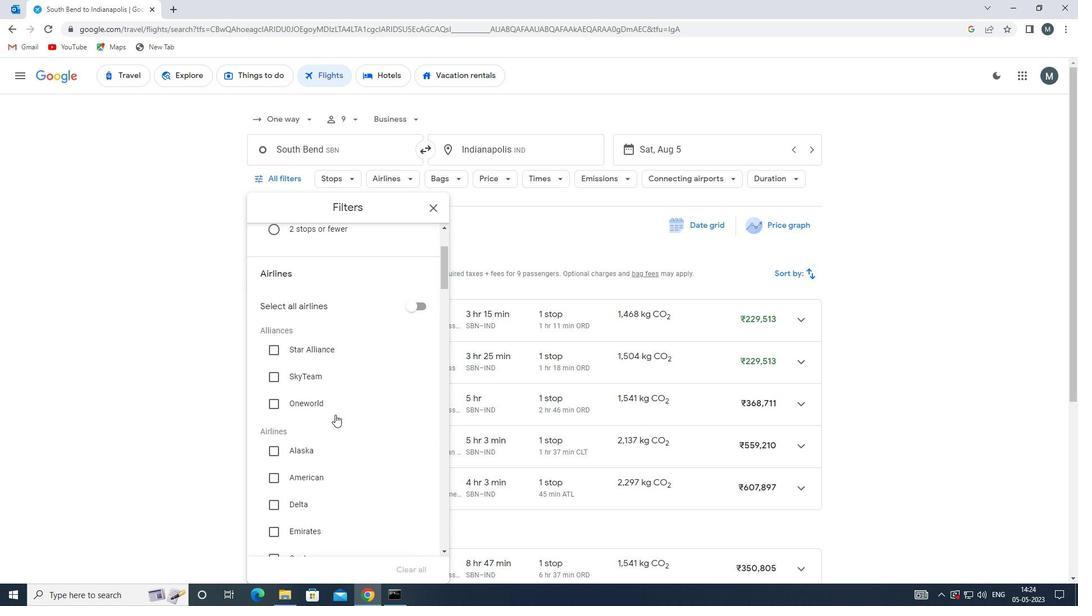
Action: Mouse scrolled (327, 420) with delta (0, 0)
Screenshot: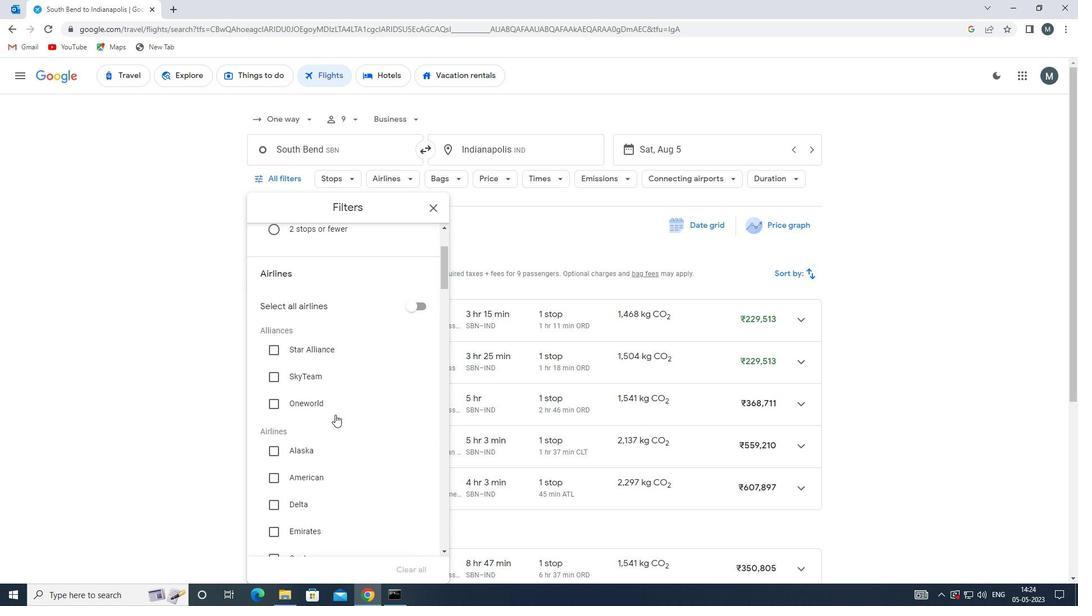 
Action: Mouse moved to (326, 424)
Screenshot: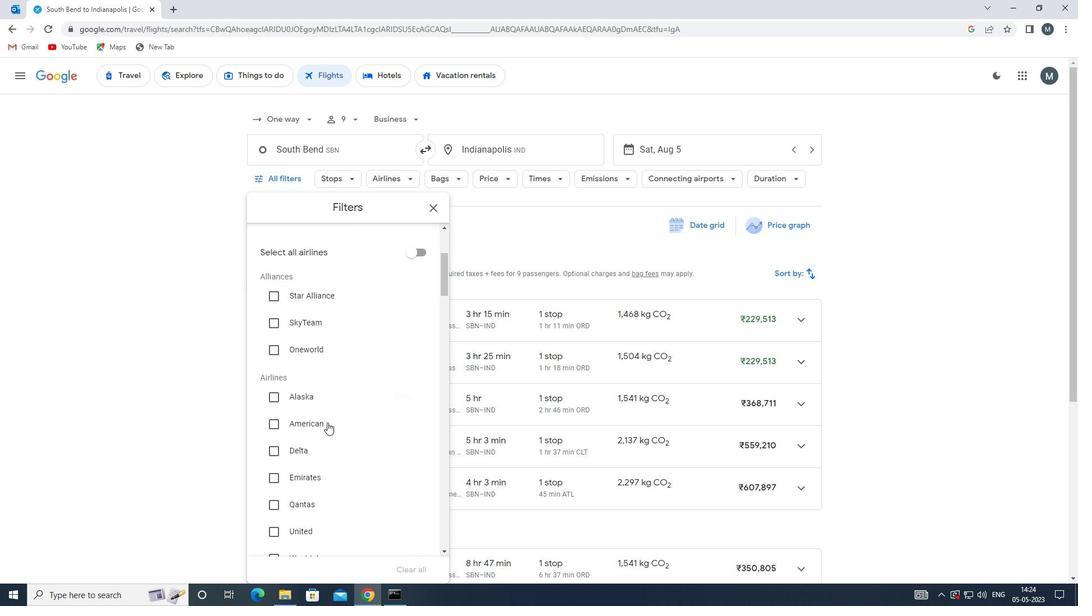 
Action: Mouse scrolled (326, 423) with delta (0, 0)
Screenshot: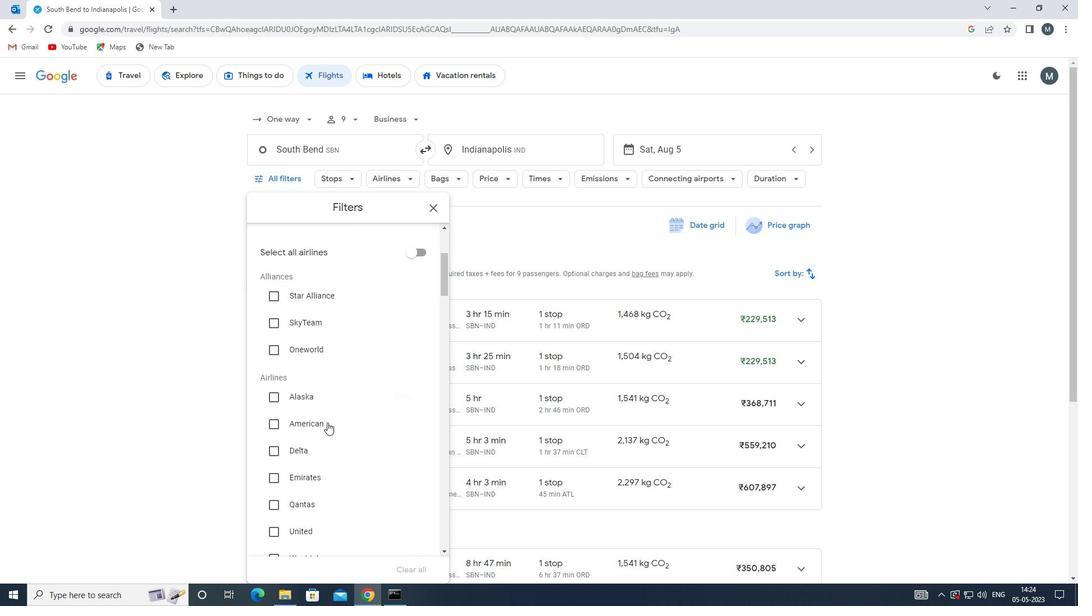 
Action: Mouse moved to (325, 428)
Screenshot: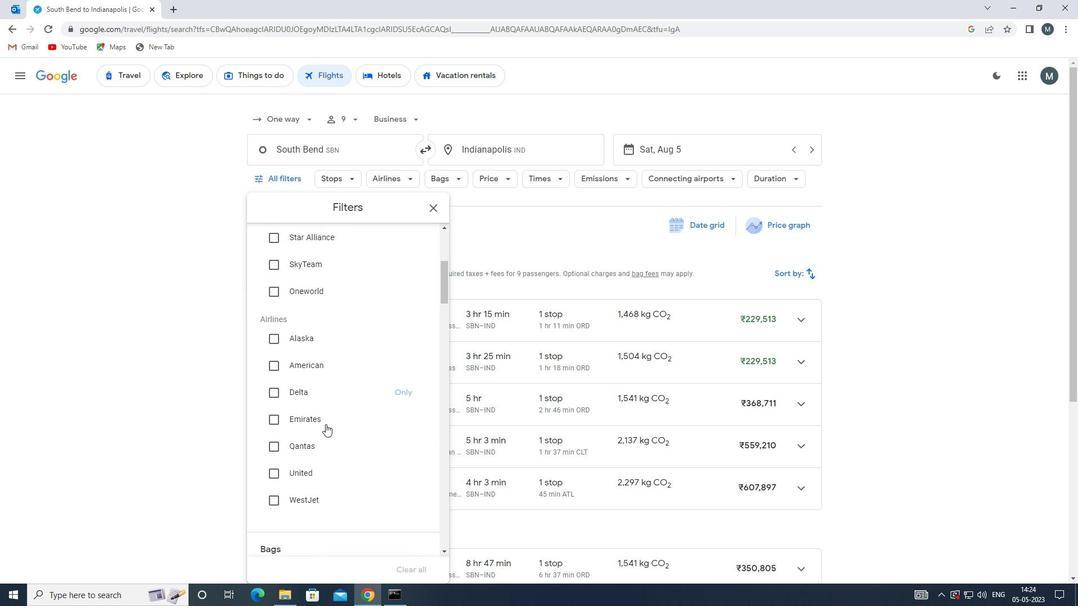 
Action: Mouse scrolled (325, 427) with delta (0, 0)
Screenshot: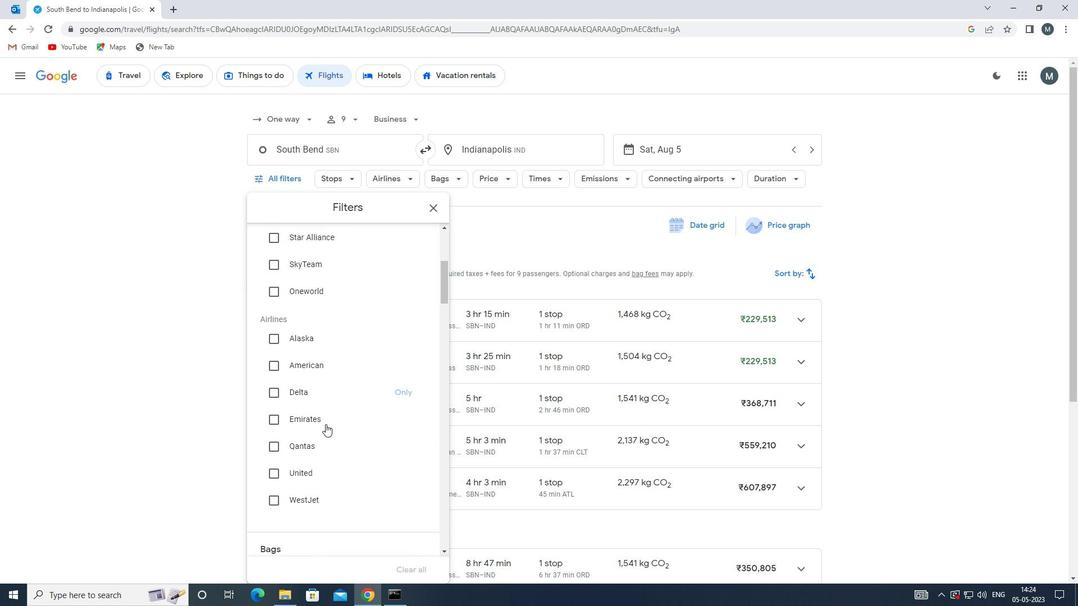
Action: Mouse moved to (321, 432)
Screenshot: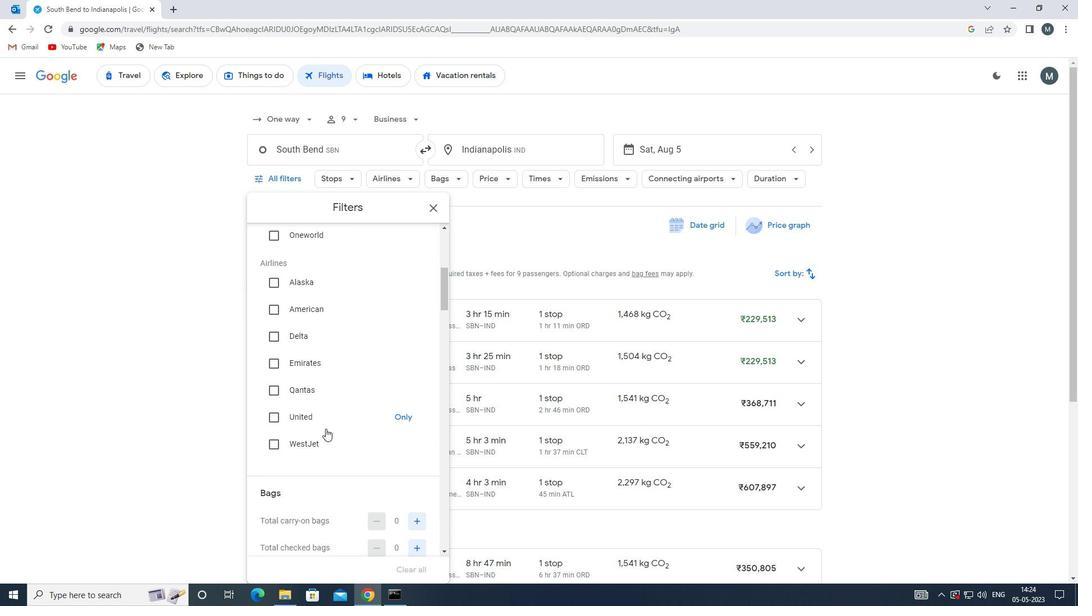 
Action: Mouse scrolled (321, 432) with delta (0, 0)
Screenshot: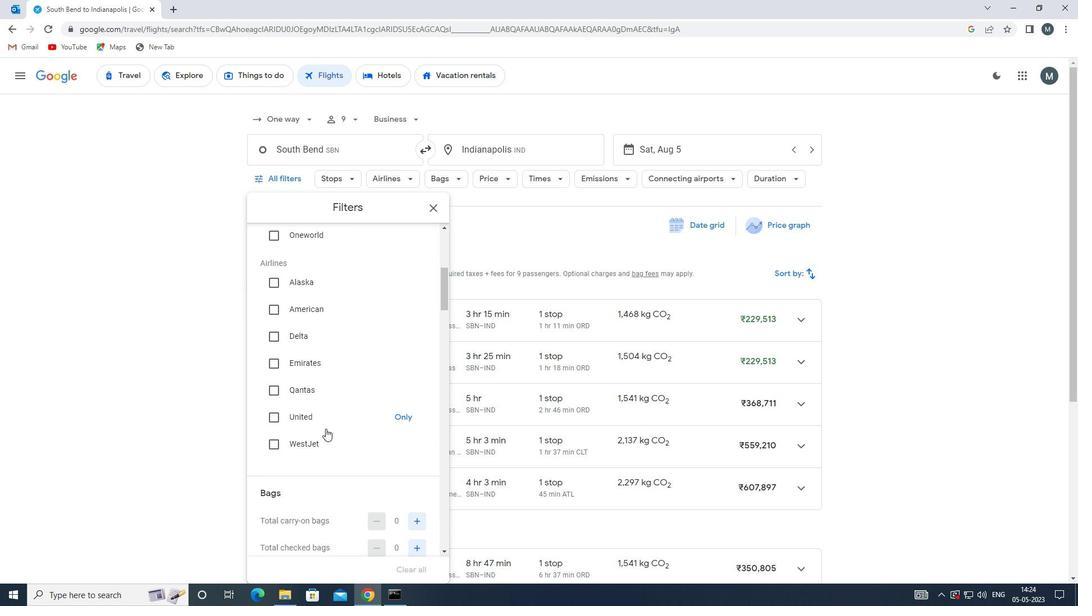 
Action: Mouse moved to (318, 435)
Screenshot: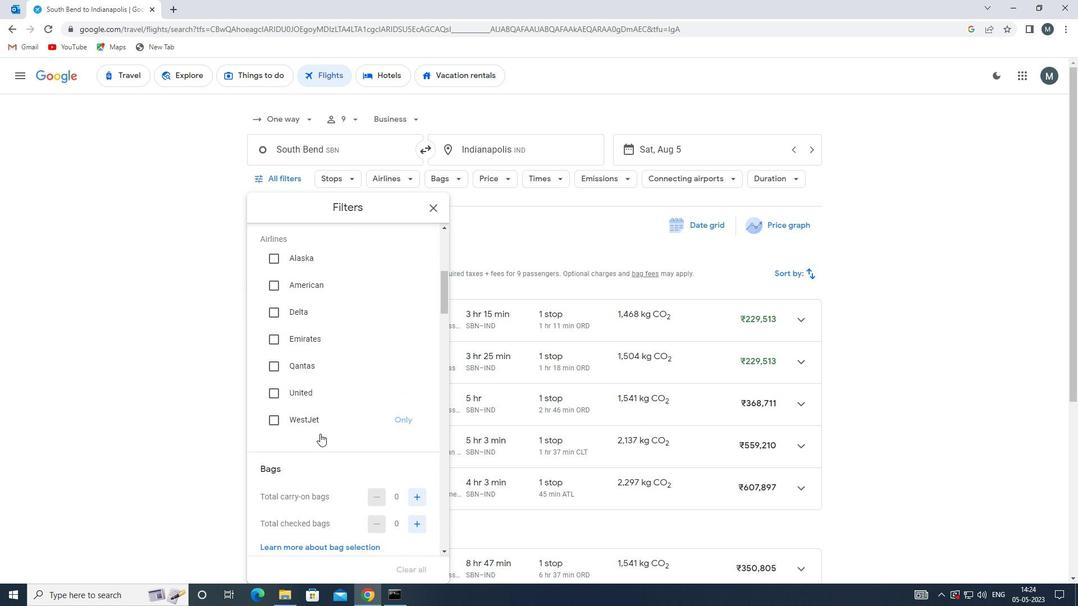 
Action: Mouse scrolled (318, 435) with delta (0, 0)
Screenshot: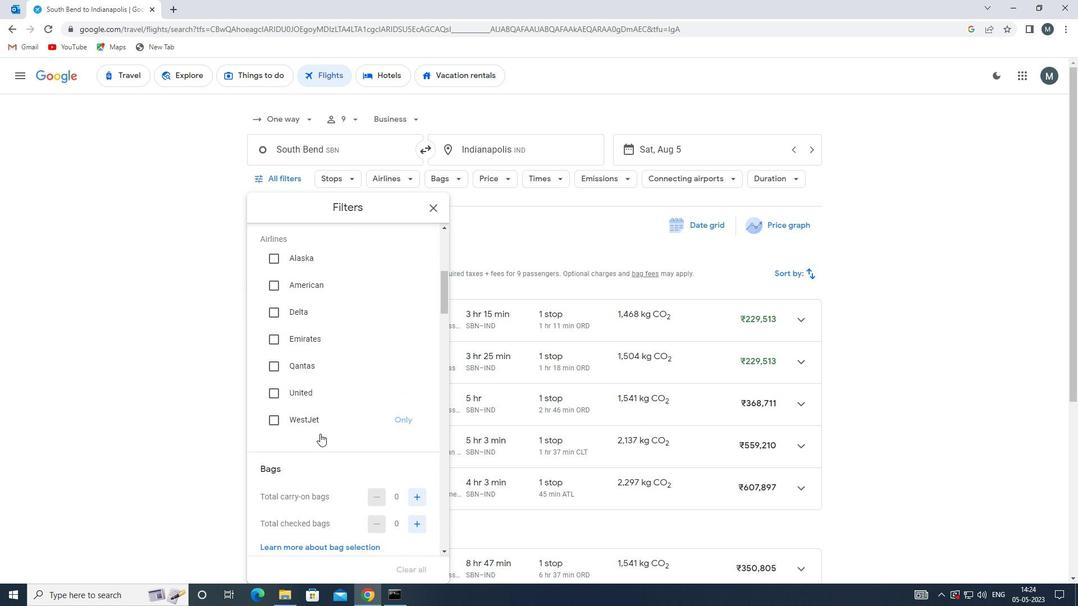 
Action: Mouse moved to (412, 407)
Screenshot: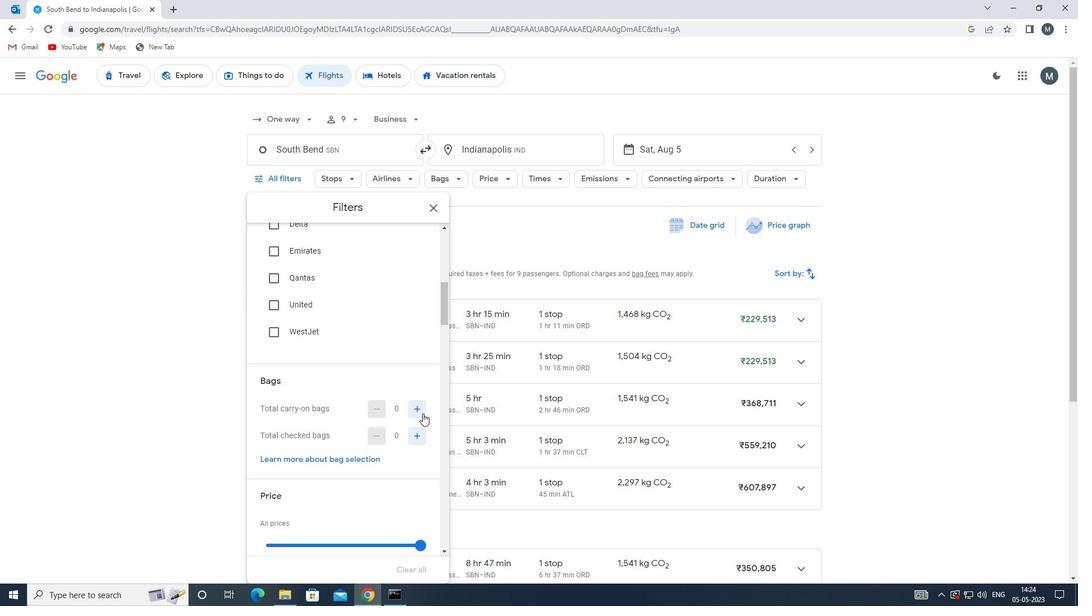 
Action: Mouse pressed left at (412, 407)
Screenshot: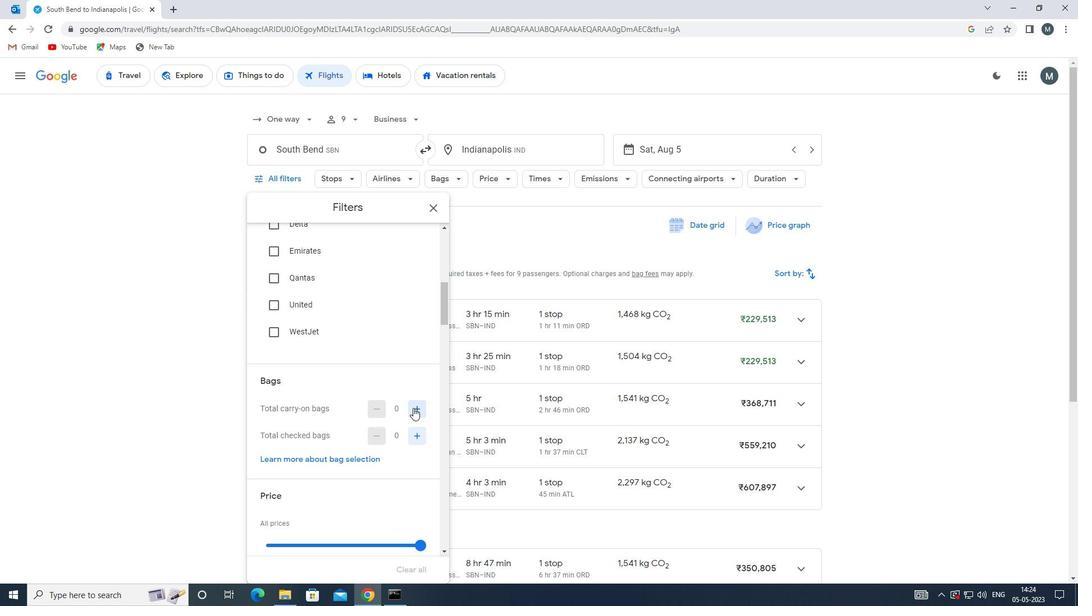
Action: Mouse moved to (345, 434)
Screenshot: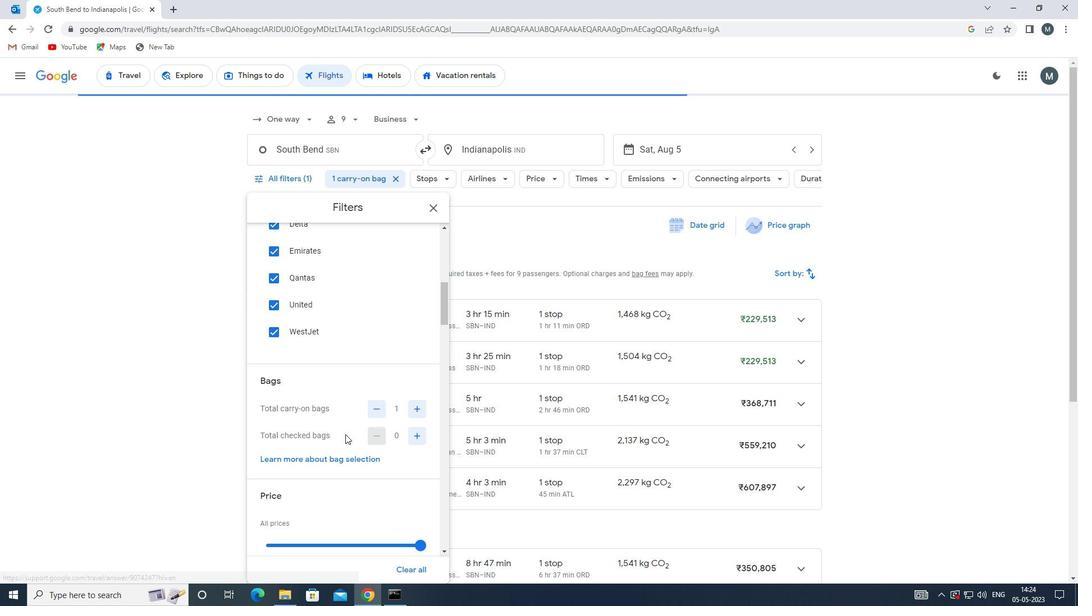 
Action: Mouse scrolled (345, 433) with delta (0, 0)
Screenshot: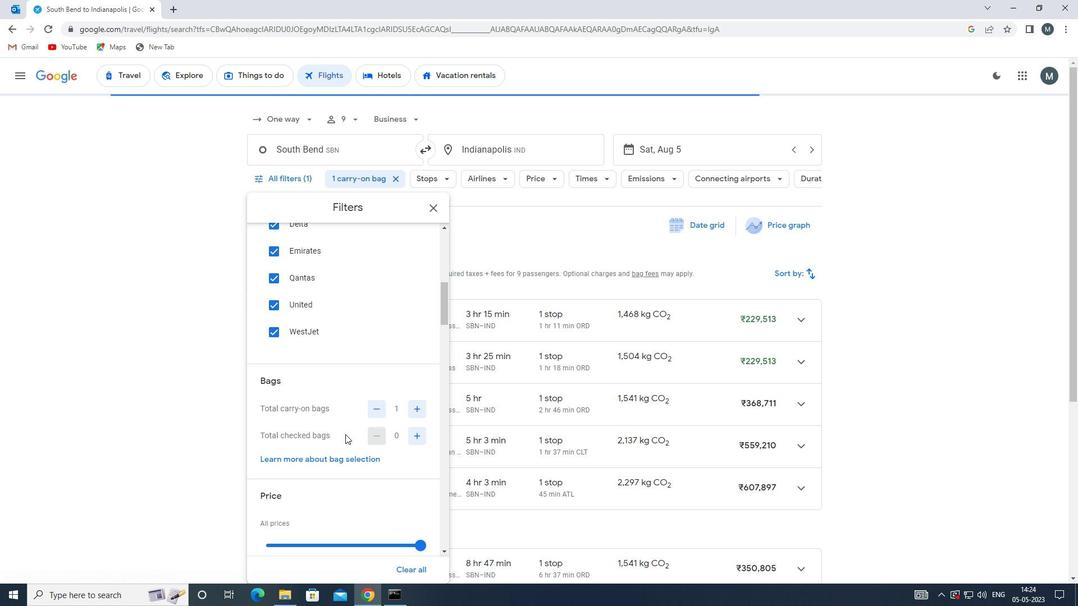
Action: Mouse moved to (345, 436)
Screenshot: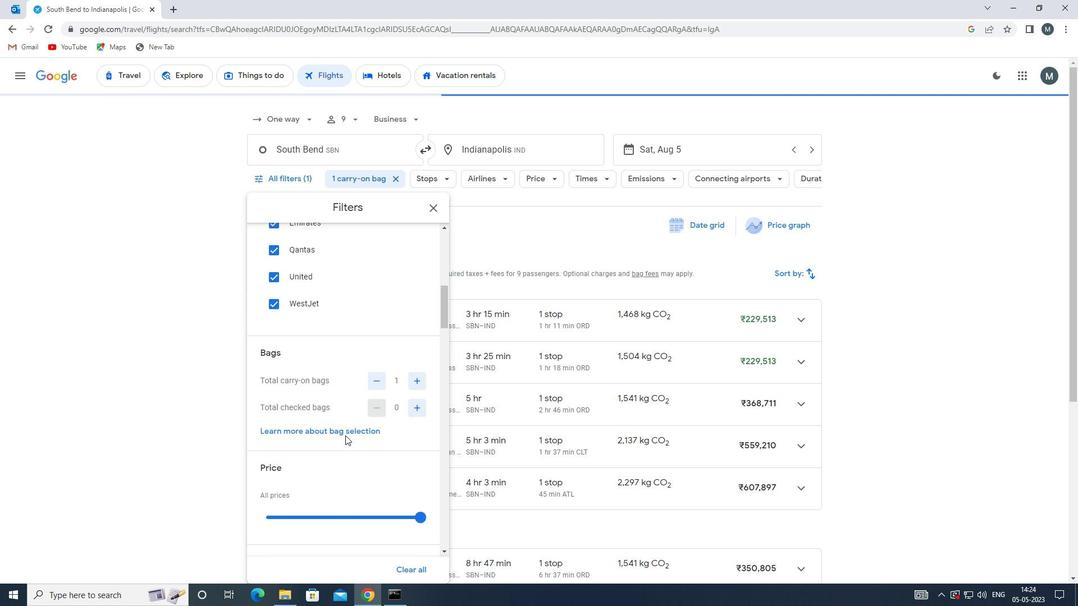 
Action: Mouse scrolled (345, 435) with delta (0, 0)
Screenshot: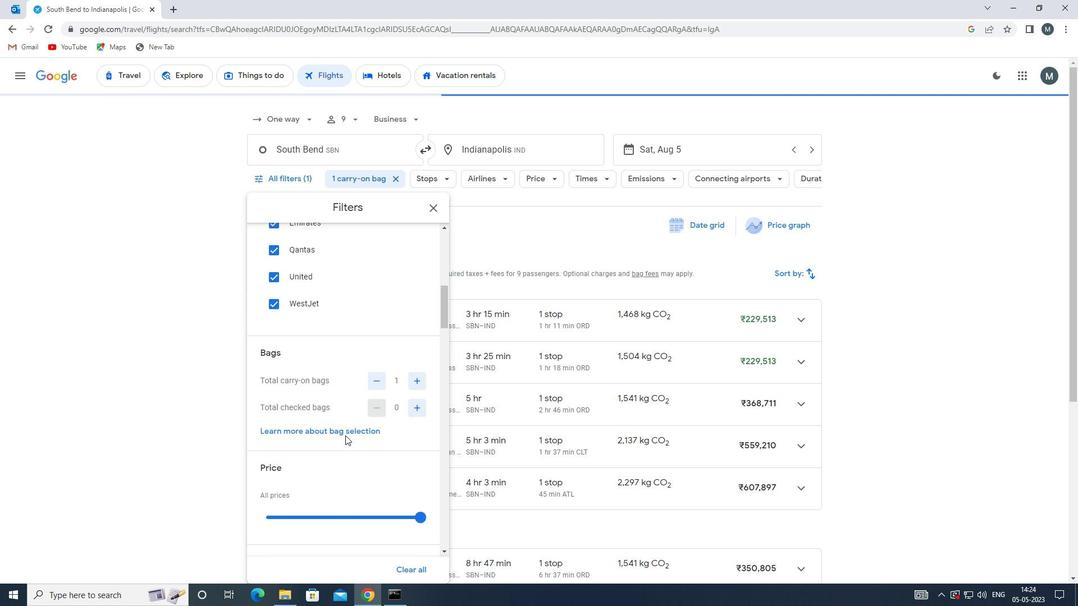 
Action: Mouse moved to (337, 431)
Screenshot: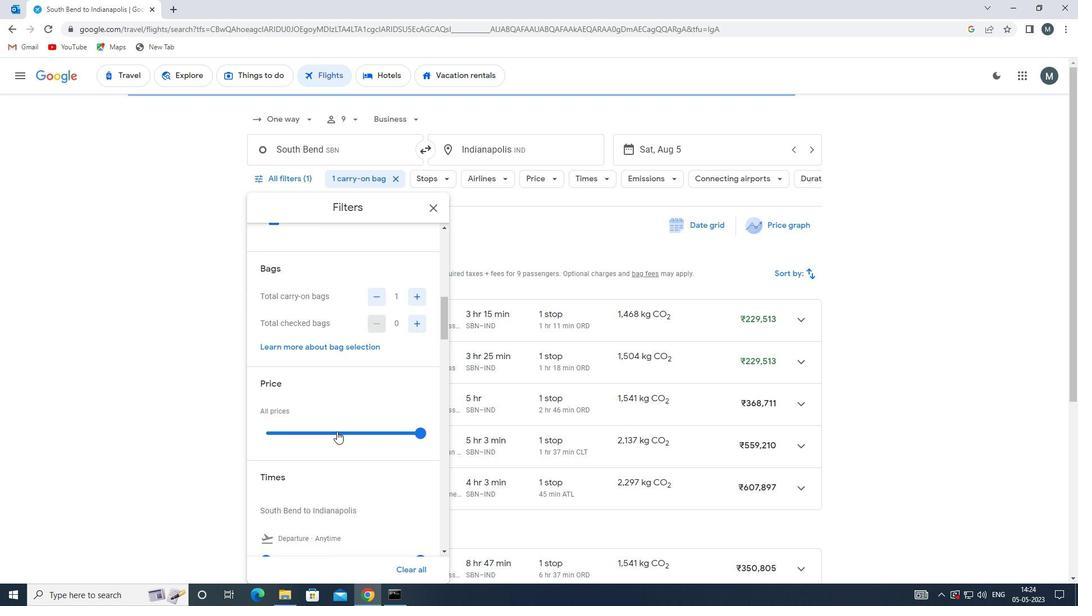 
Action: Mouse pressed left at (337, 431)
Screenshot: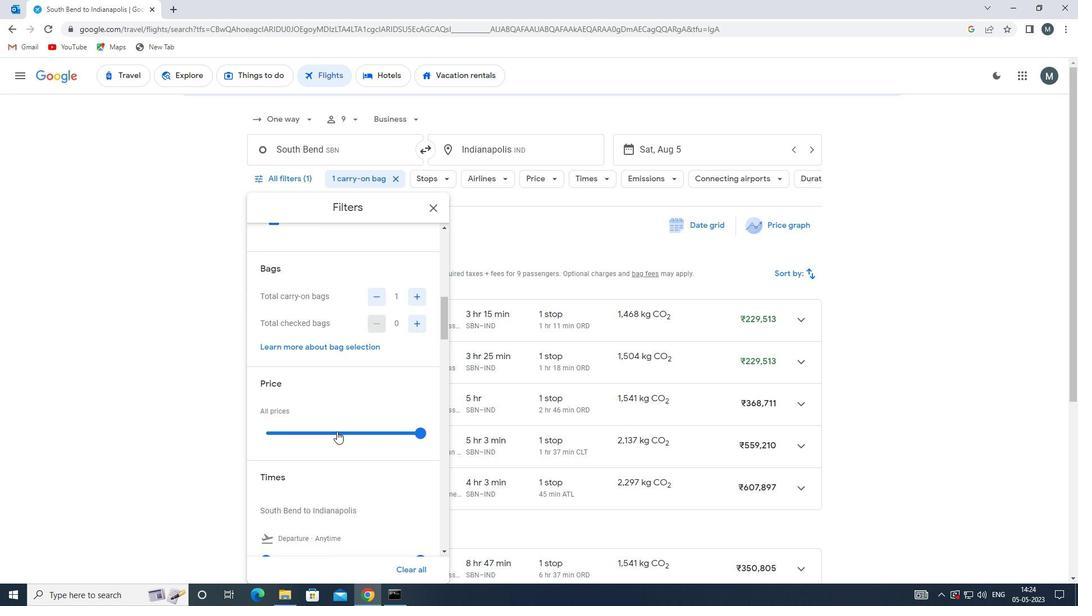 
Action: Mouse pressed left at (337, 431)
Screenshot: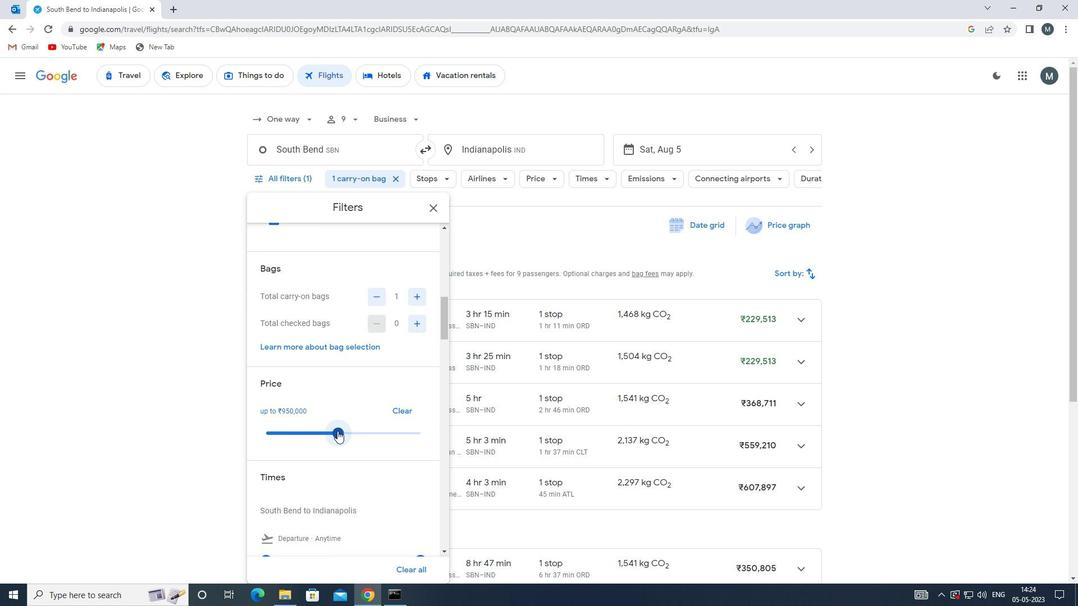 
Action: Mouse moved to (345, 426)
Screenshot: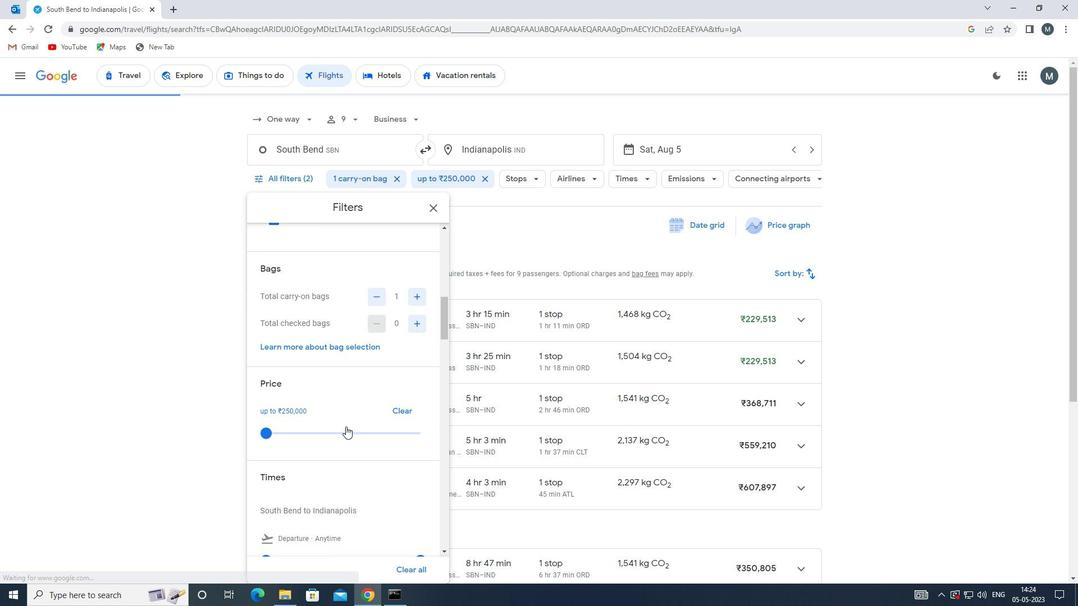 
Action: Mouse scrolled (345, 425) with delta (0, 0)
Screenshot: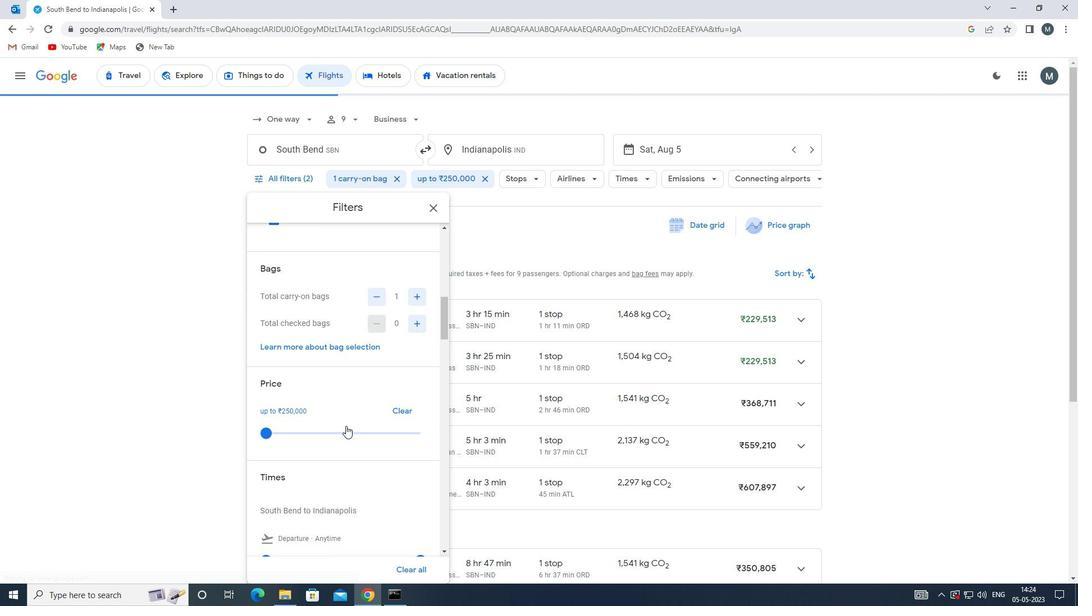 
Action: Mouse moved to (345, 425)
Screenshot: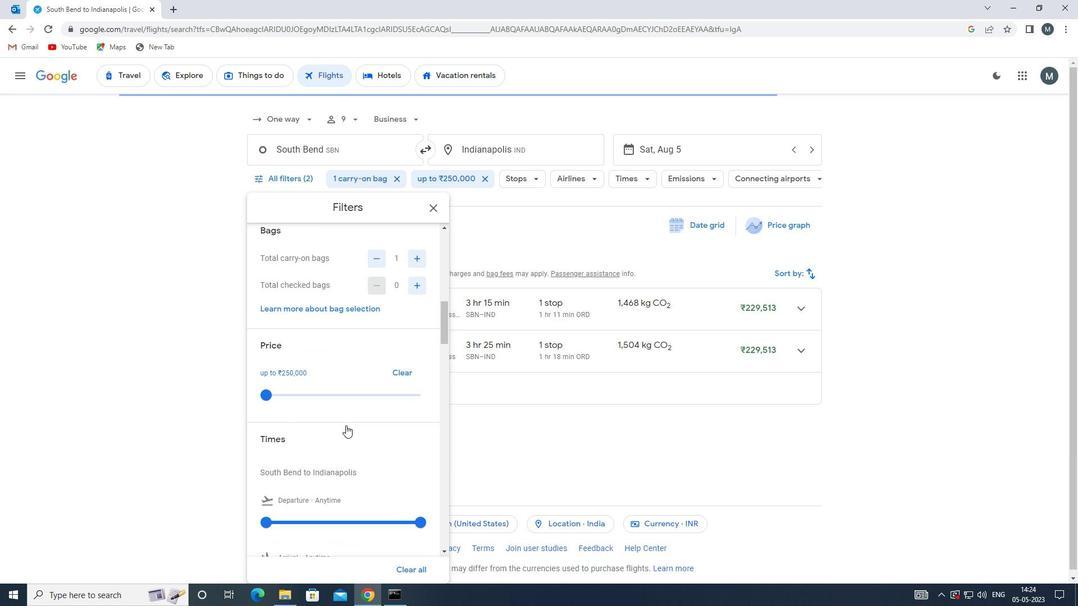 
Action: Mouse scrolled (345, 425) with delta (0, 0)
Screenshot: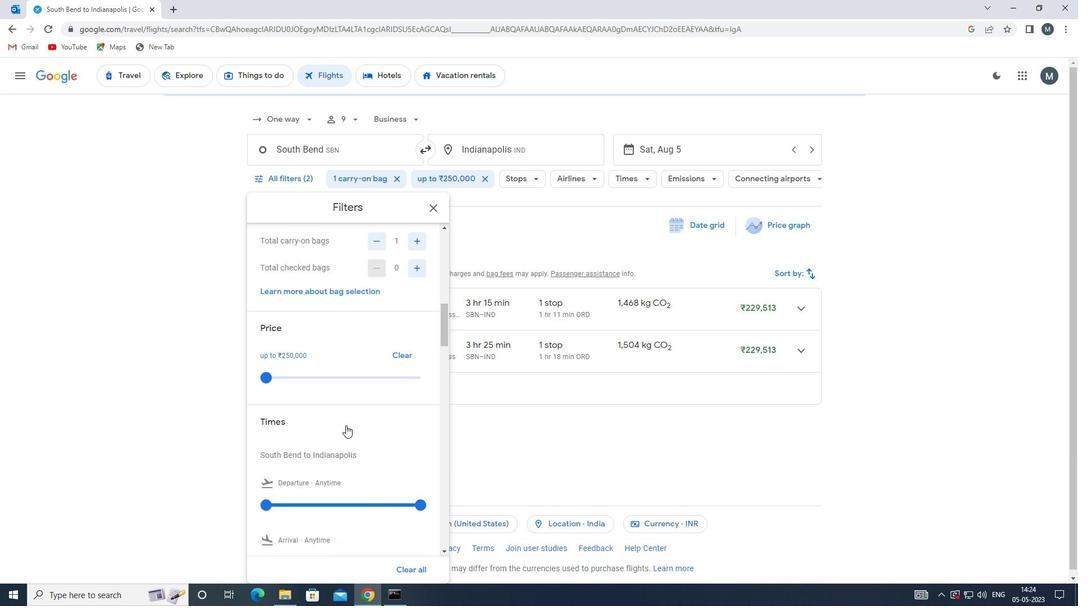 
Action: Mouse moved to (262, 443)
Screenshot: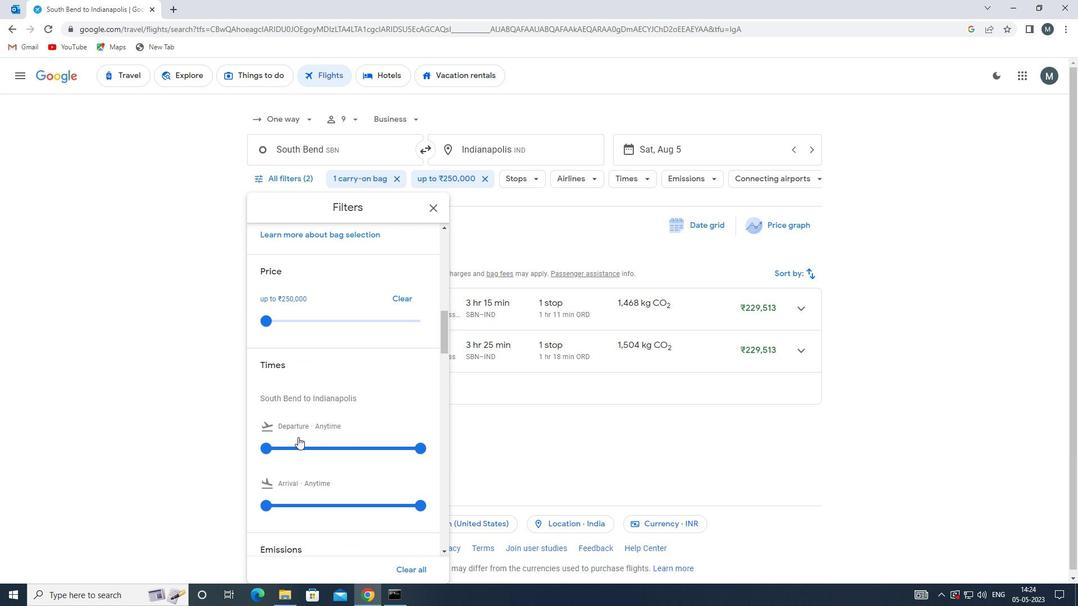 
Action: Mouse pressed left at (262, 443)
Screenshot: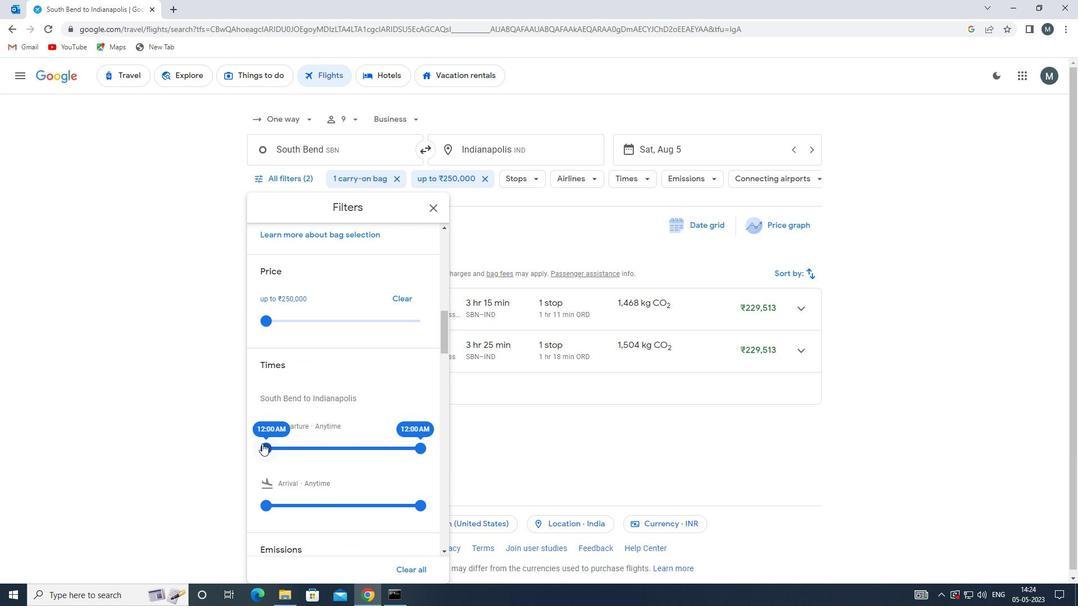 
Action: Mouse moved to (422, 448)
Screenshot: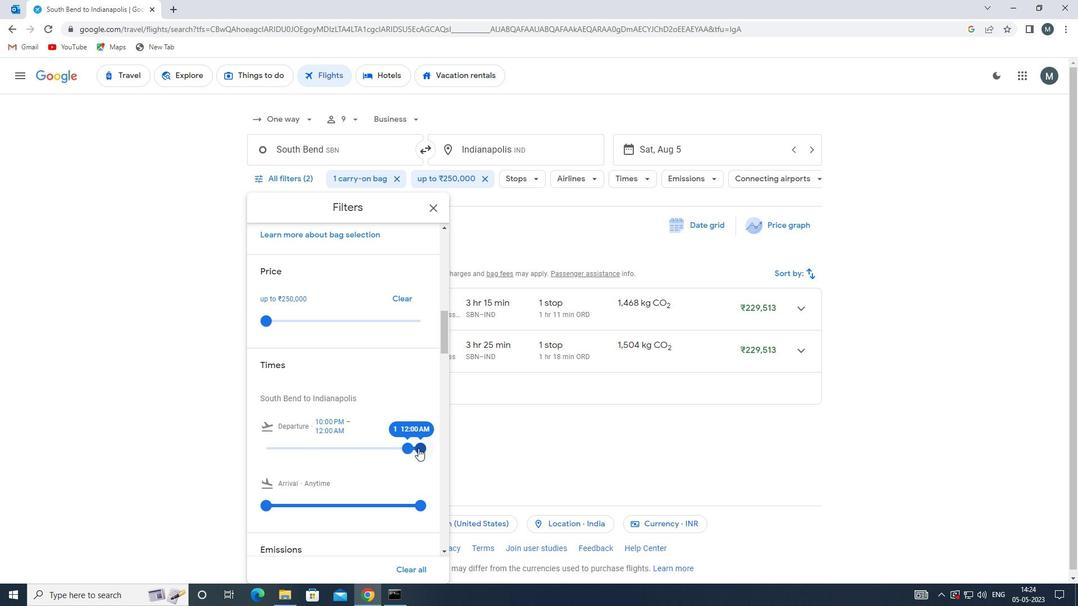 
Action: Mouse pressed left at (422, 448)
Screenshot: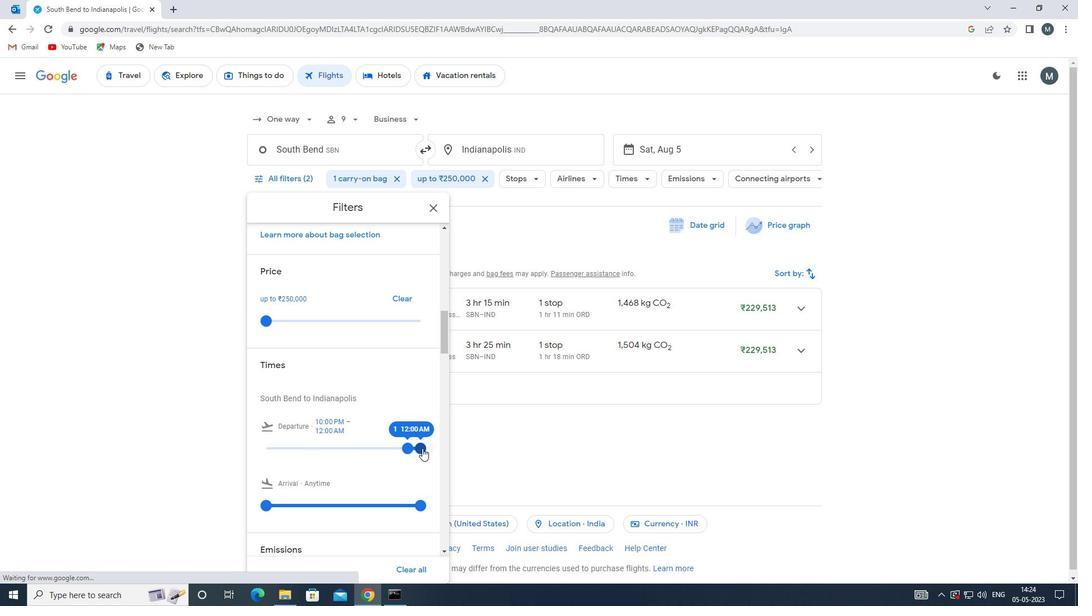 
Action: Mouse moved to (403, 448)
Screenshot: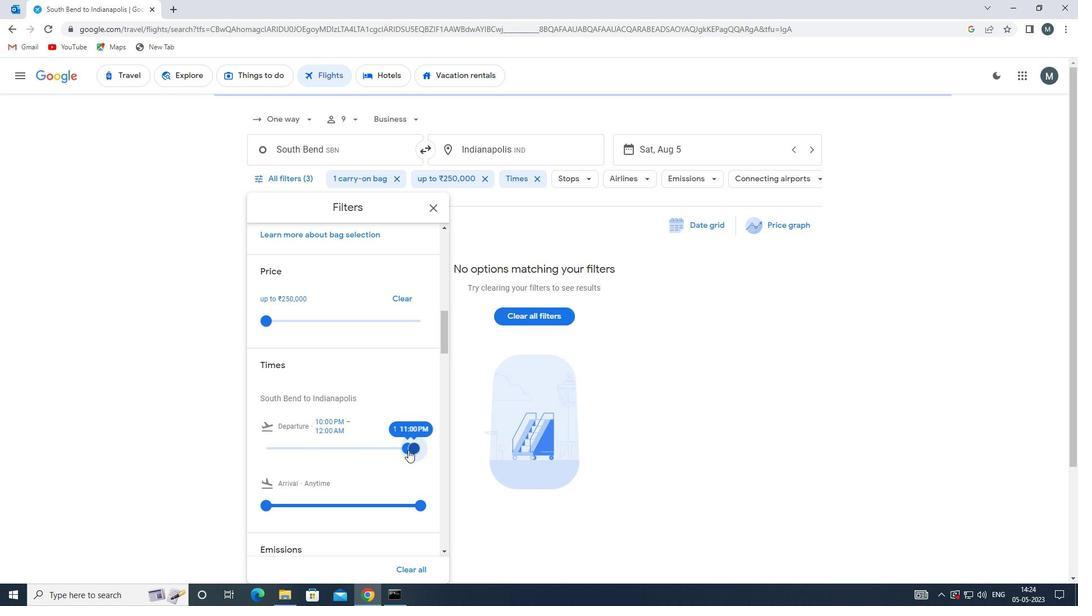 
Action: Mouse scrolled (403, 448) with delta (0, 0)
Screenshot: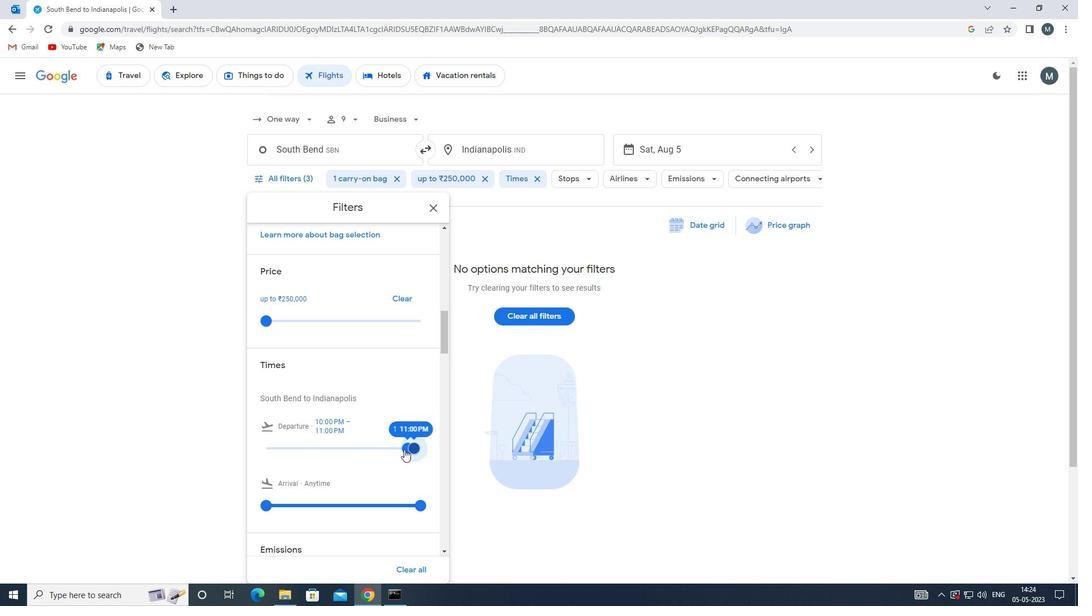 
Action: Mouse moved to (402, 448)
Screenshot: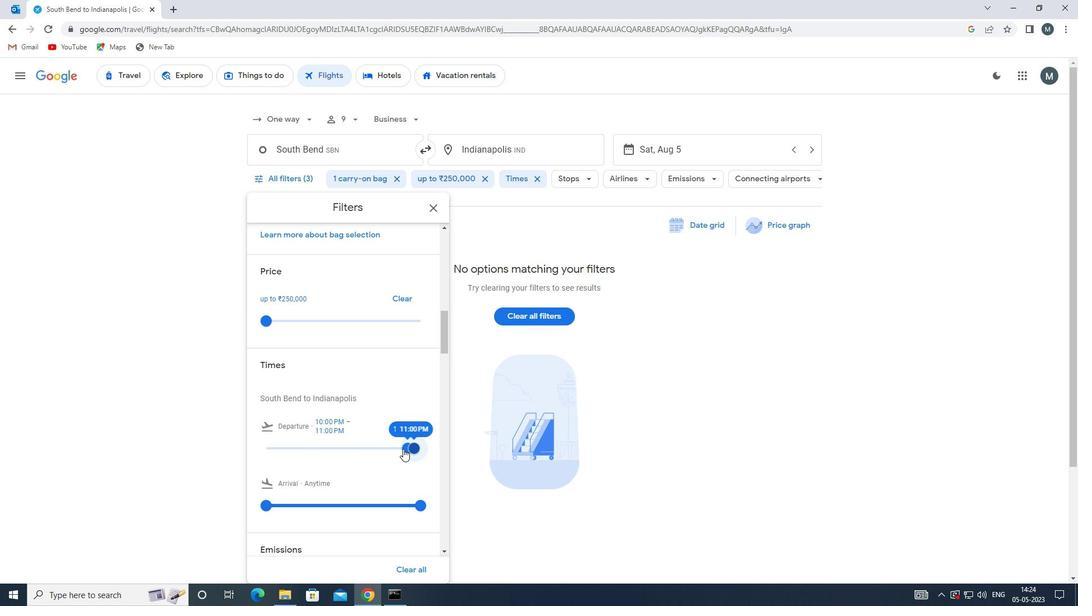 
Action: Mouse scrolled (402, 448) with delta (0, 0)
Screenshot: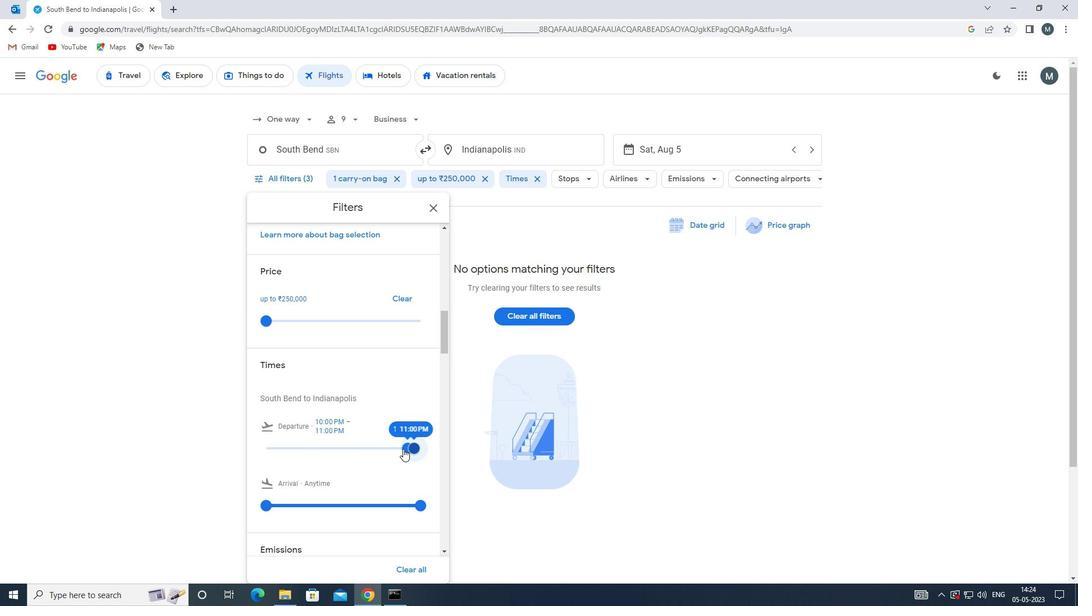 
Action: Mouse moved to (434, 210)
Screenshot: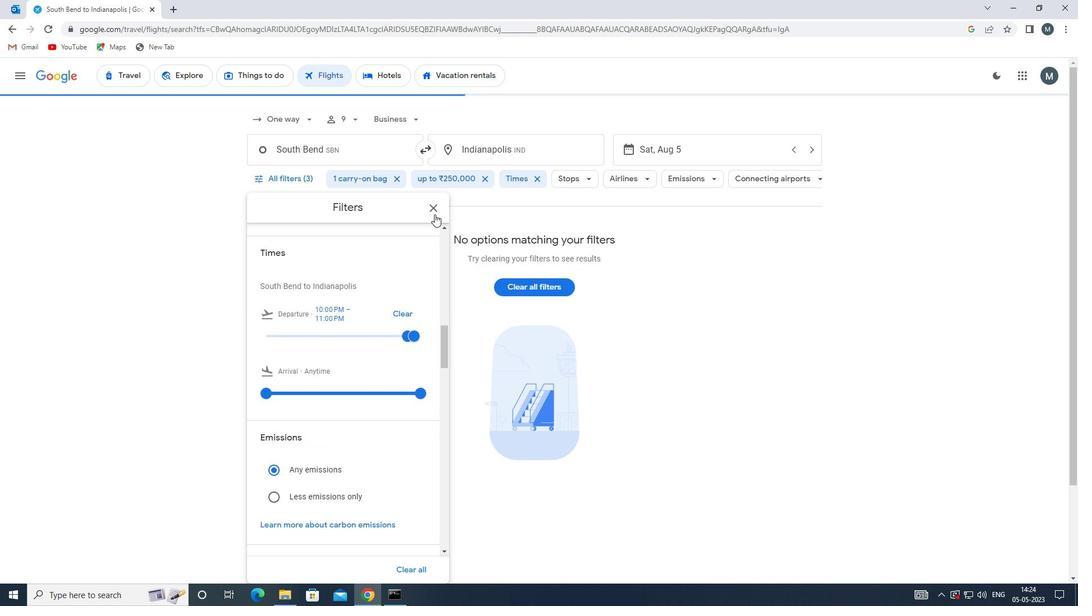 
Action: Mouse pressed left at (434, 210)
Screenshot: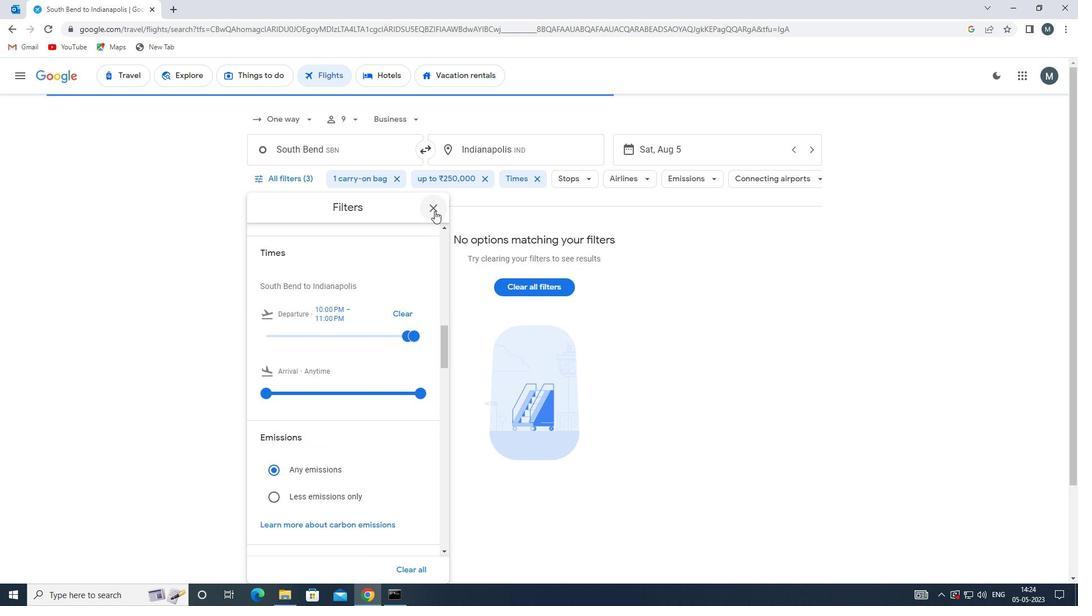 
Action: Mouse moved to (434, 220)
Screenshot: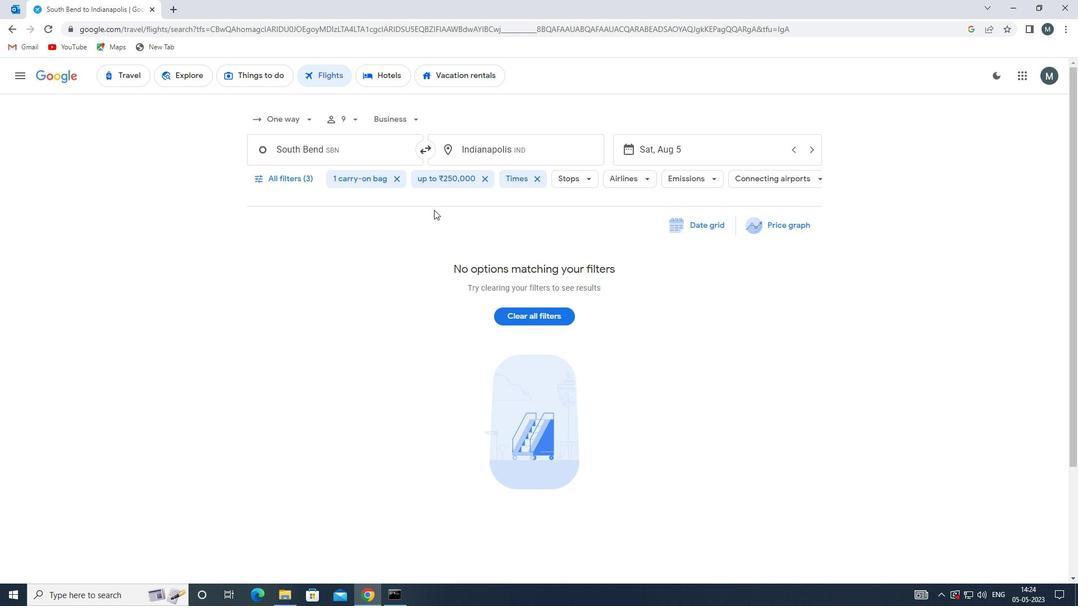 
